 Task: Find the optimal route from Miami to Key West.
Action: Mouse moved to (221, 82)
Screenshot: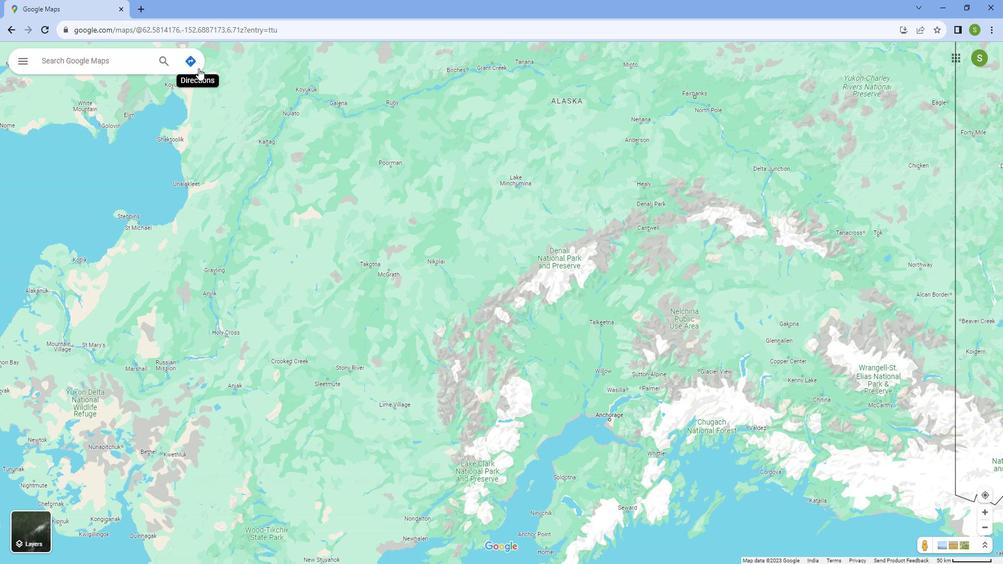 
Action: Mouse pressed left at (221, 82)
Screenshot: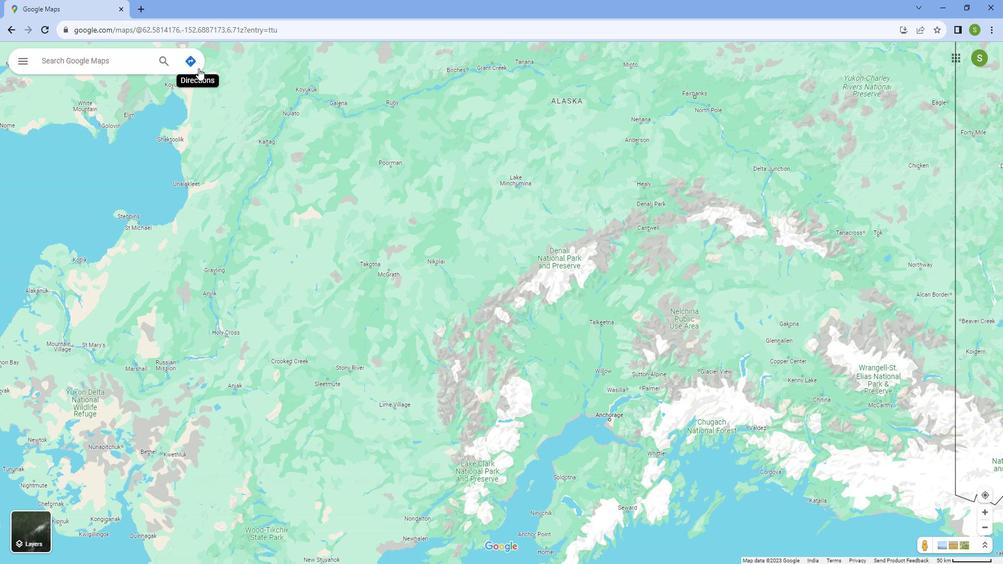 
Action: Mouse moved to (138, 105)
Screenshot: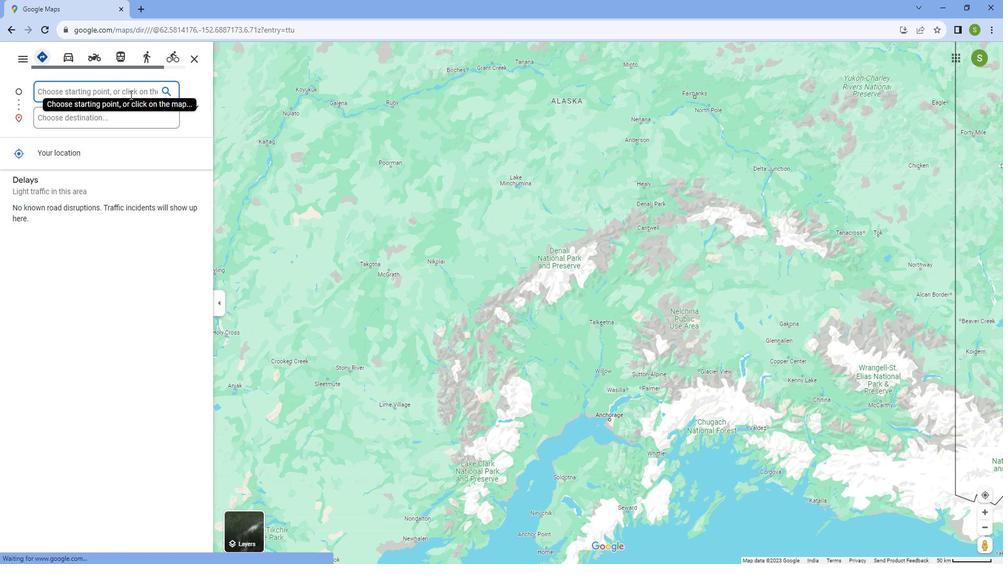 
Action: Mouse pressed left at (138, 105)
Screenshot: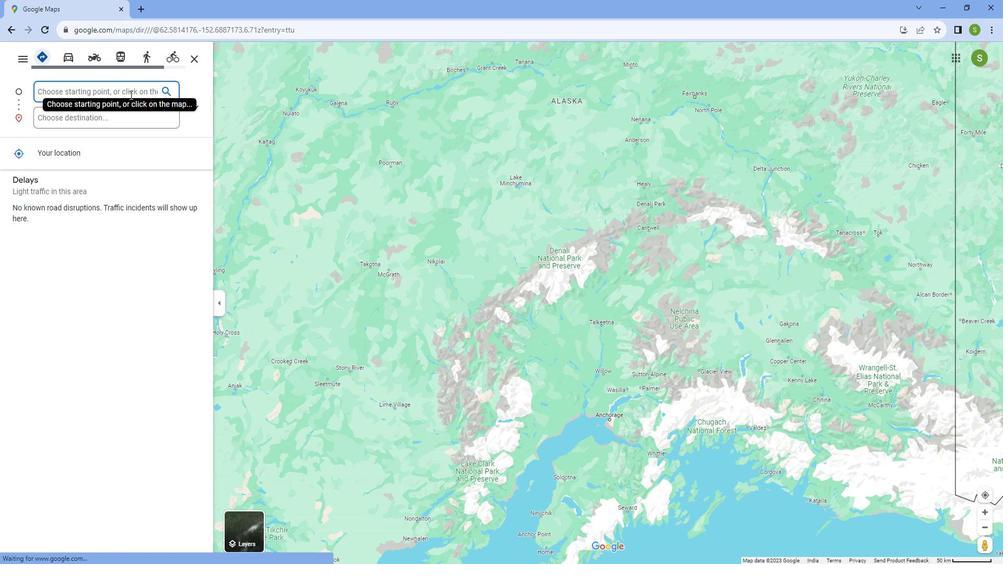 
Action: Key pressed <Key.caps_lock>M<Key.caps_lock>iami
Screenshot: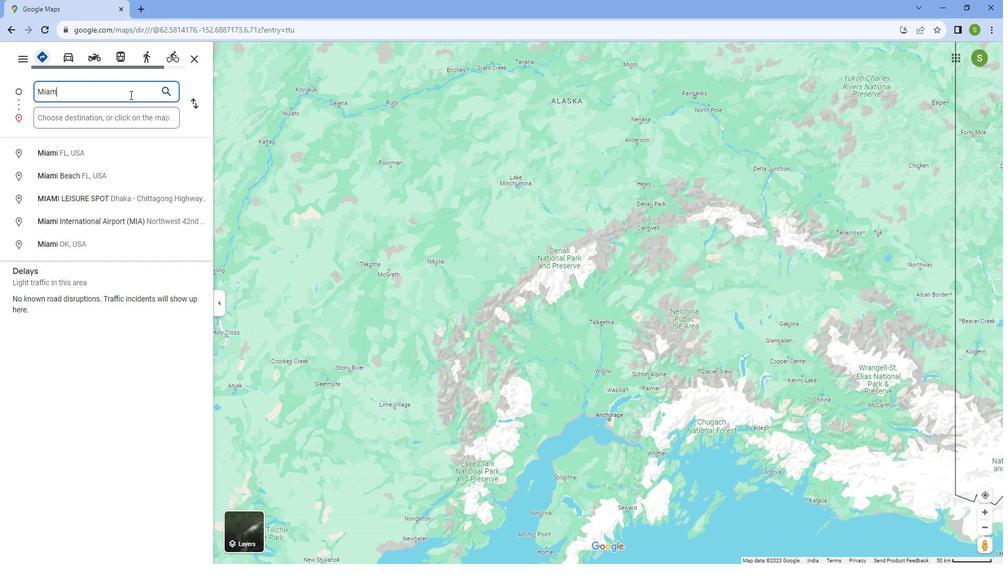 
Action: Mouse moved to (139, 157)
Screenshot: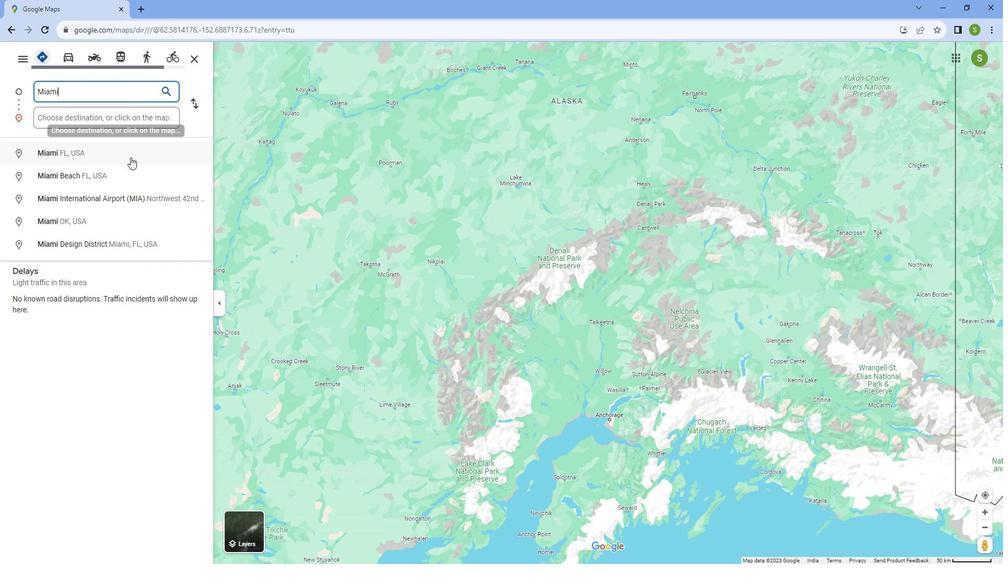 
Action: Mouse pressed left at (139, 157)
Screenshot: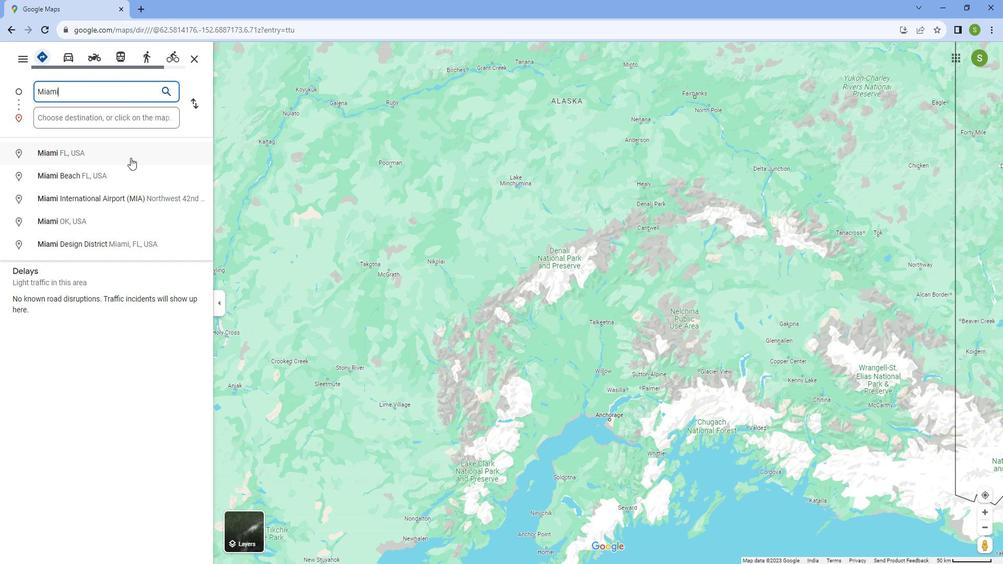
Action: Mouse moved to (88, 122)
Screenshot: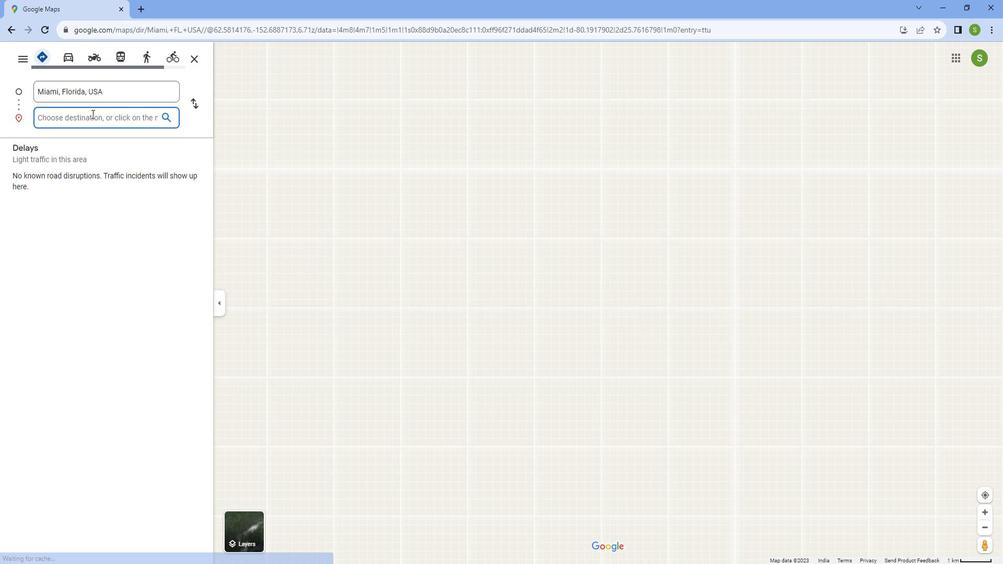 
Action: Mouse pressed left at (88, 122)
Screenshot: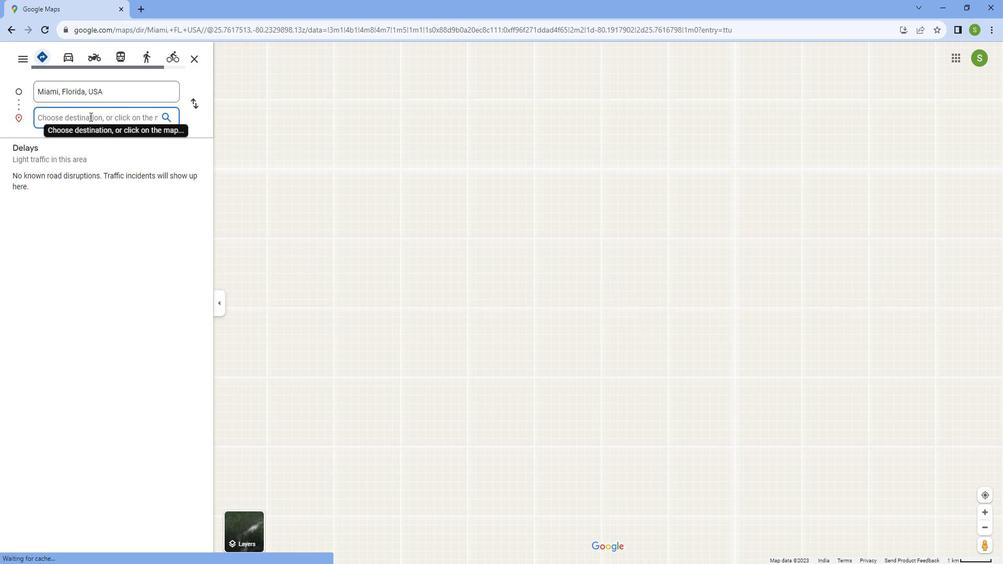 
Action: Mouse moved to (93, 119)
Screenshot: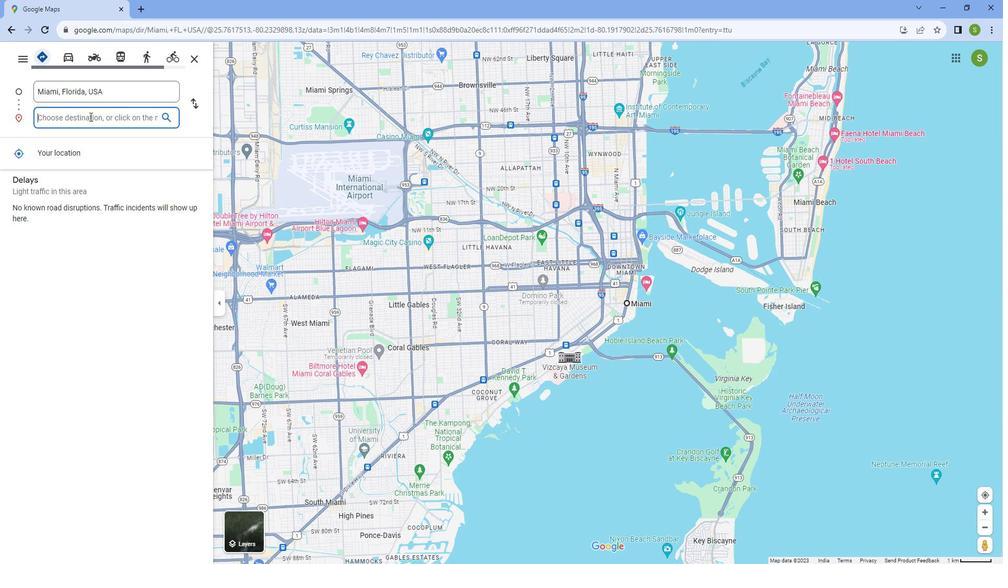 
Action: Key pressed <Key.caps_lock>K<Key.caps_lock>y<Key.space><Key.backspace><Key.backspace>ey<Key.space><Key.caps_lock>W<Key.caps_lock>est
Screenshot: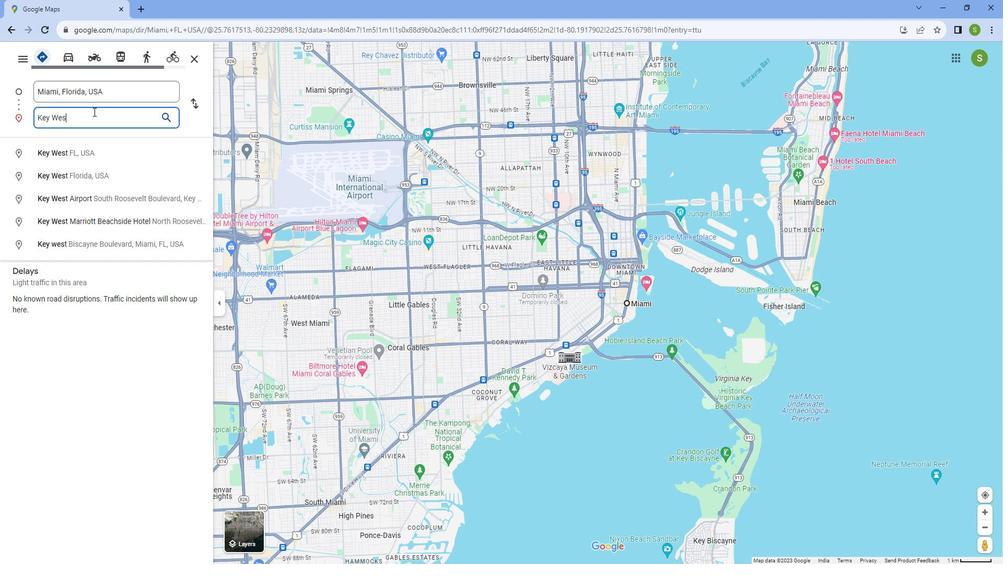 
Action: Mouse moved to (65, 145)
Screenshot: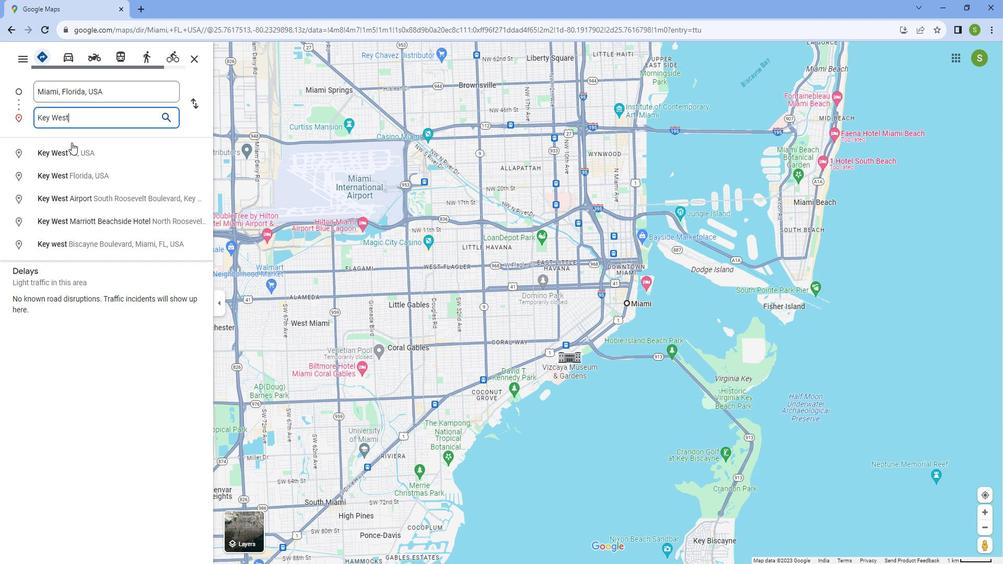 
Action: Mouse pressed left at (65, 145)
Screenshot: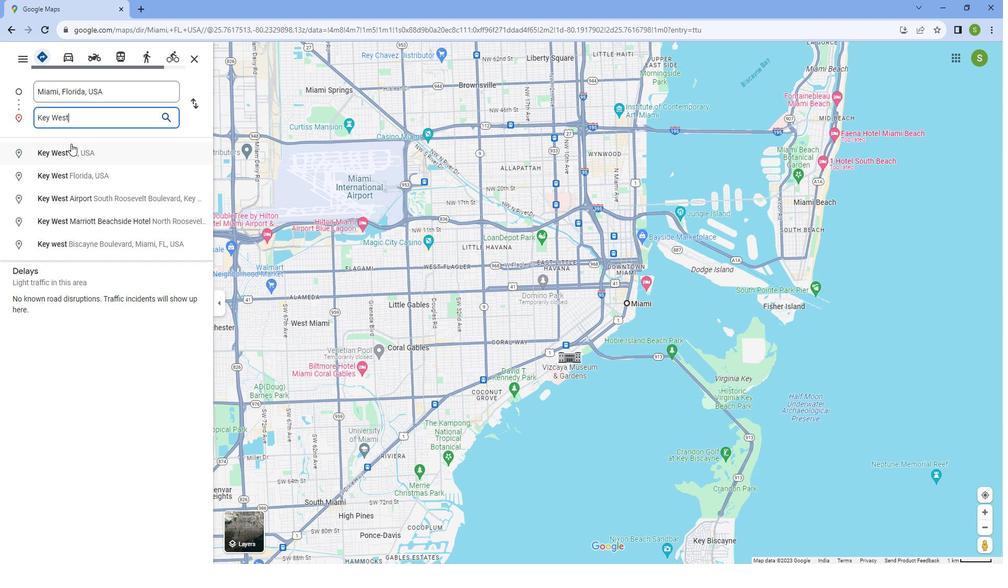 
Action: Mouse moved to (35, 271)
Screenshot: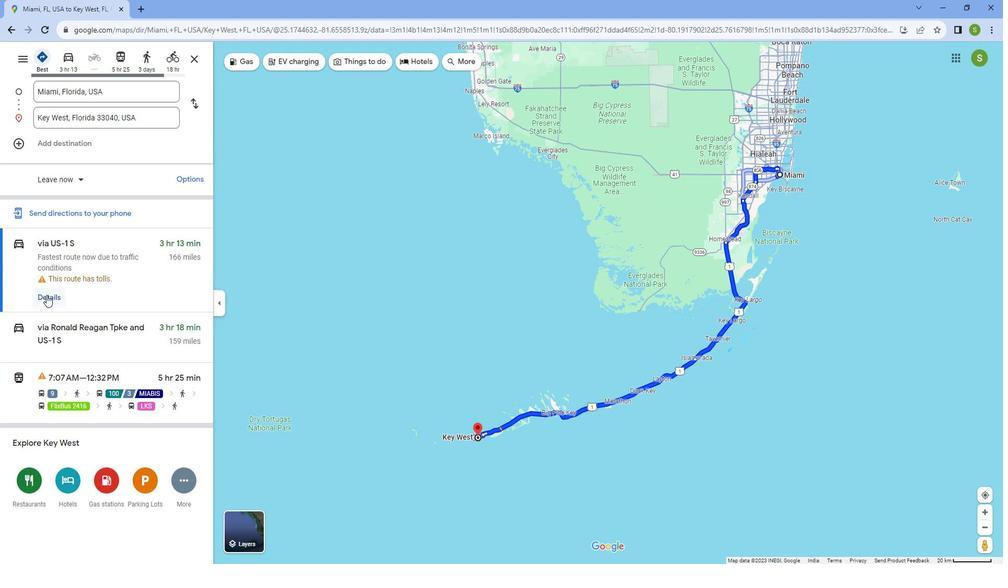 
Action: Mouse pressed left at (35, 271)
Screenshot: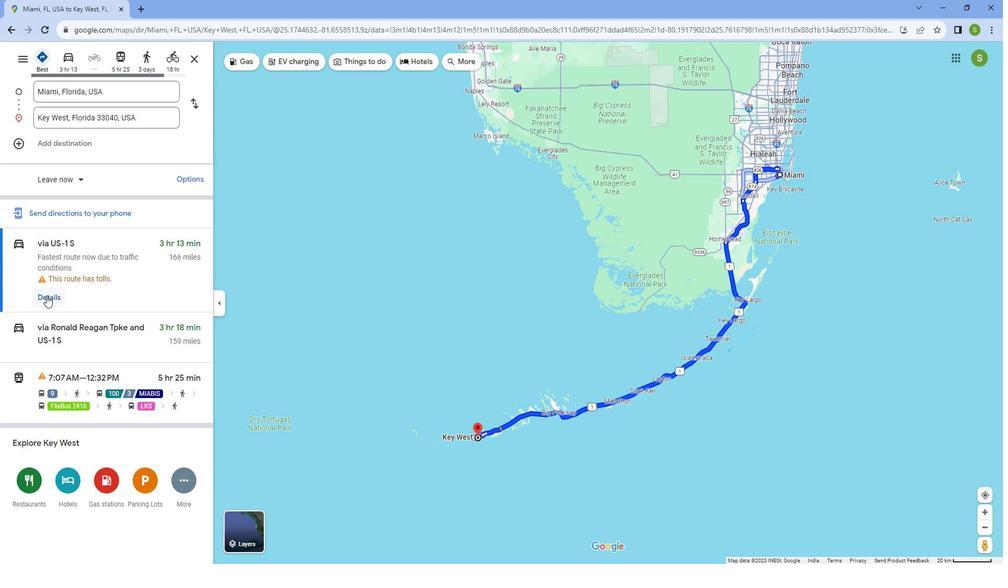 
Action: Mouse moved to (904, 302)
Screenshot: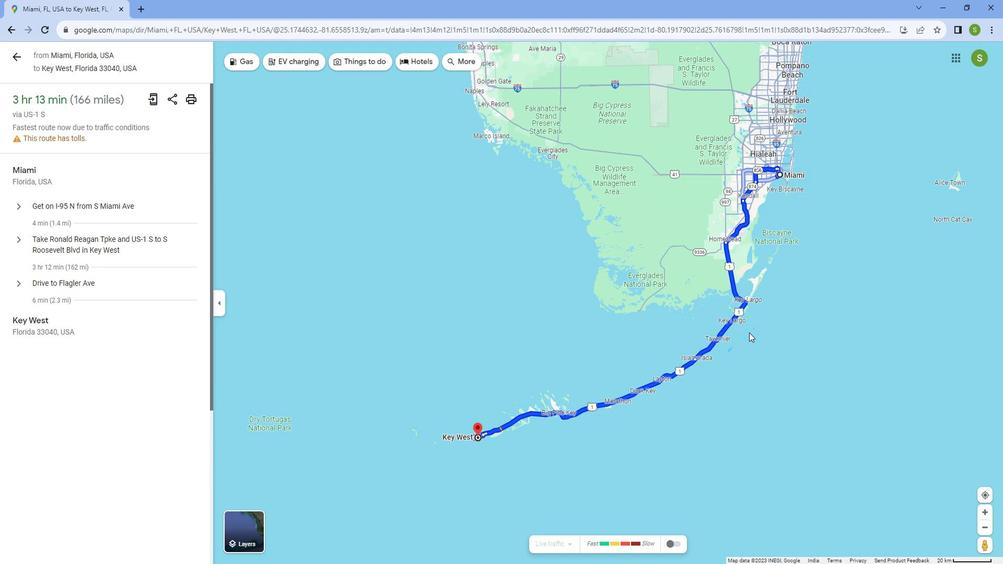 
Action: Mouse scrolled (904, 302) with delta (0, 0)
Screenshot: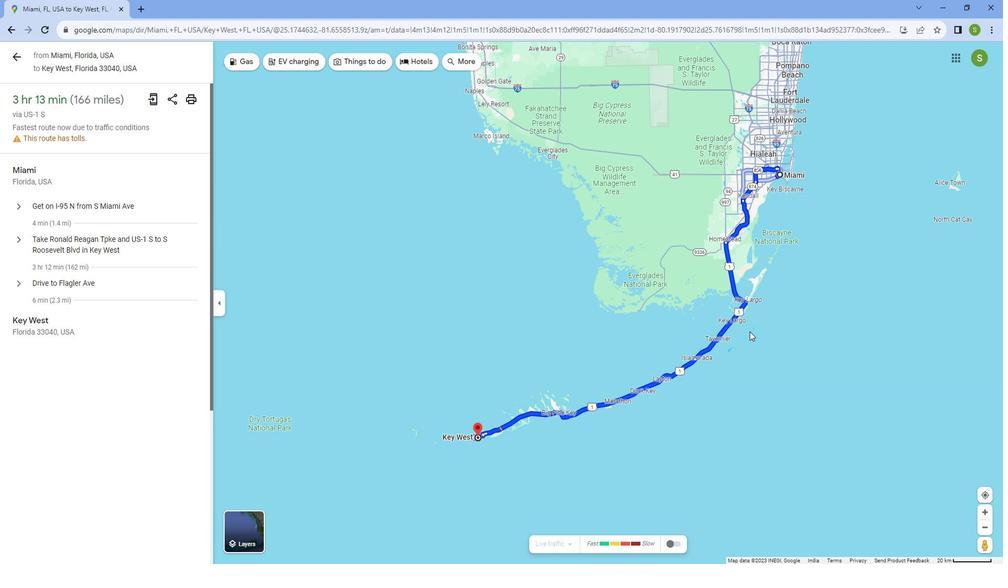 
Action: Mouse scrolled (904, 302) with delta (0, 0)
Screenshot: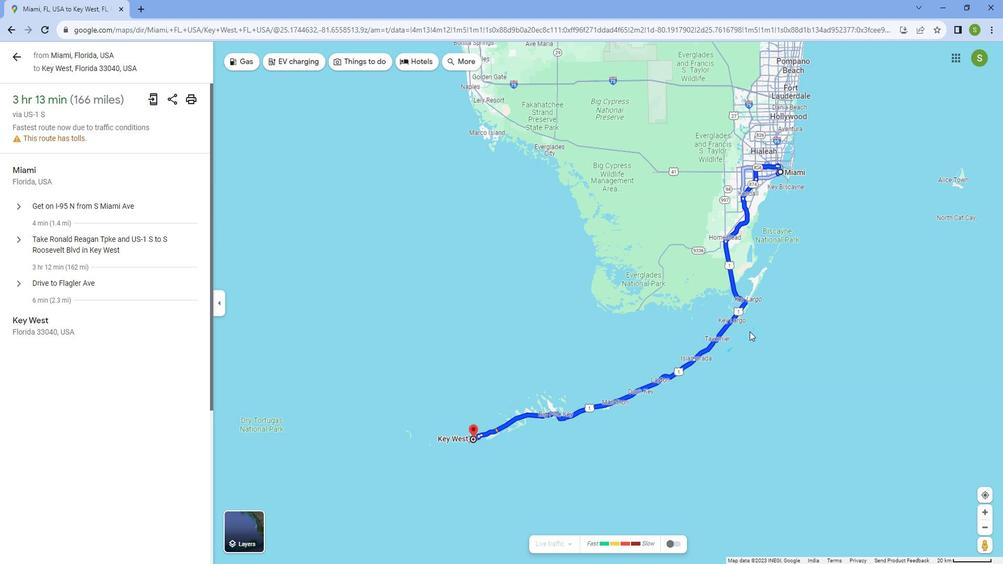 
Action: Mouse scrolled (904, 301) with delta (0, 0)
Screenshot: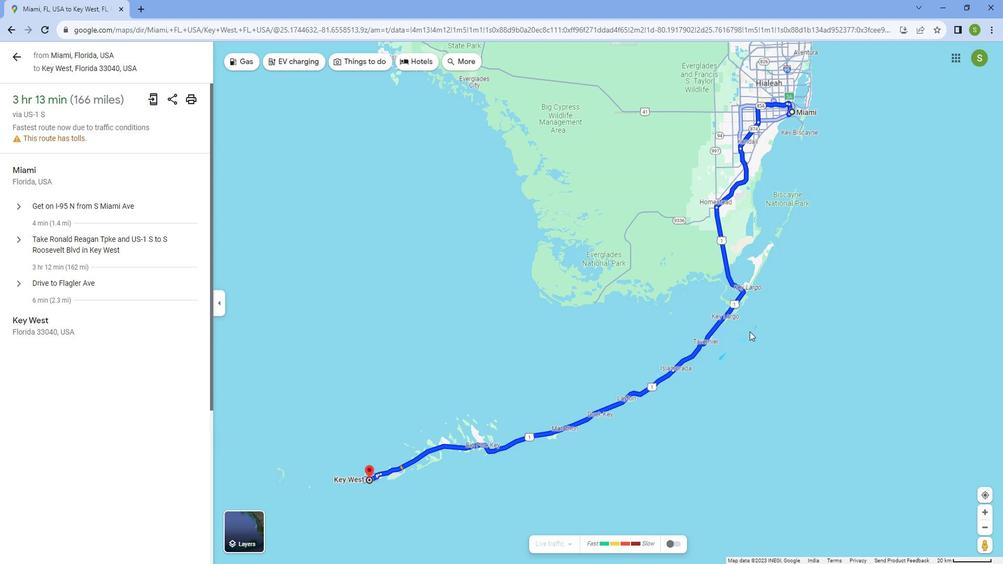 
Action: Mouse scrolled (904, 302) with delta (0, 0)
Screenshot: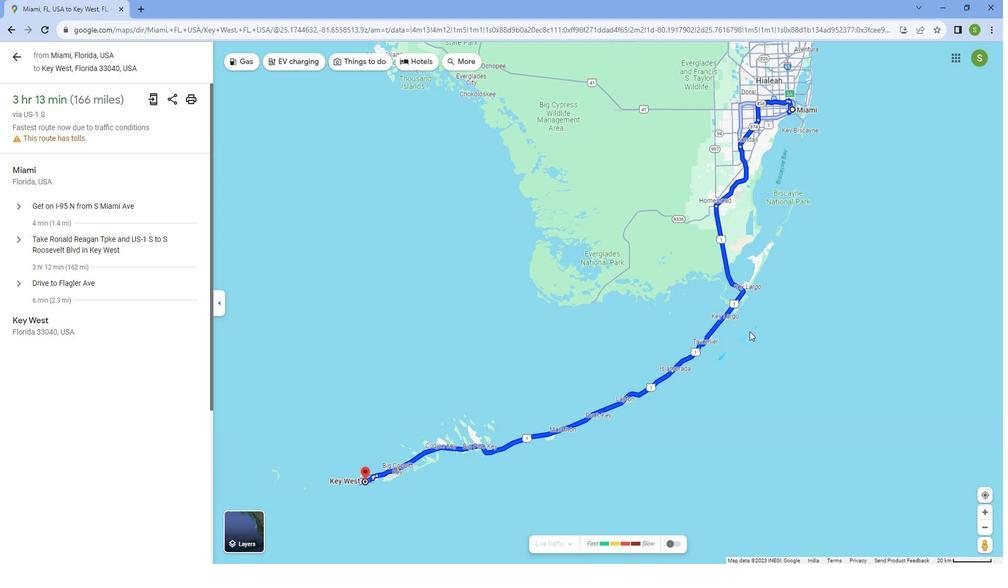 
Action: Mouse scrolled (904, 302) with delta (0, 0)
Screenshot: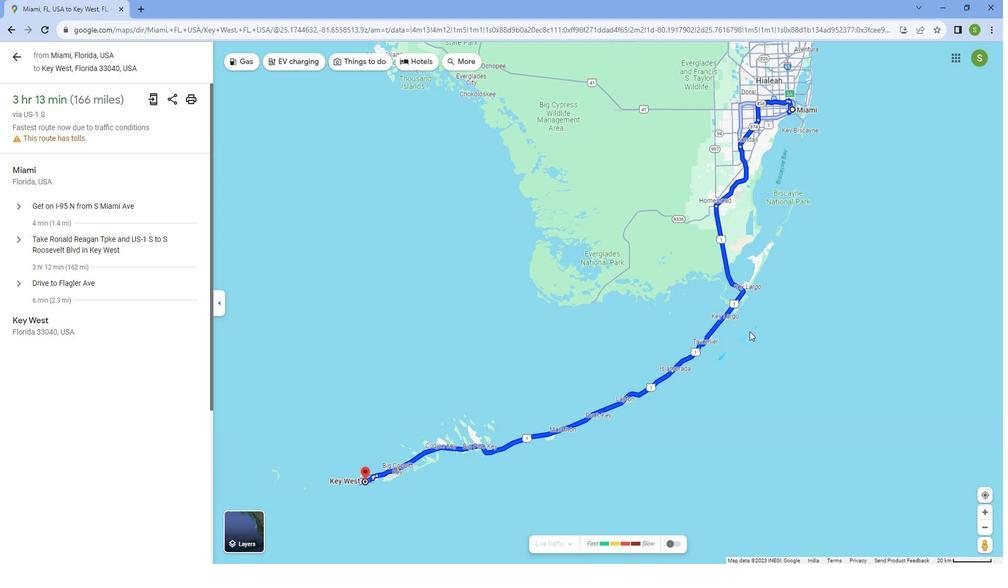 
Action: Mouse scrolled (904, 302) with delta (0, 0)
Screenshot: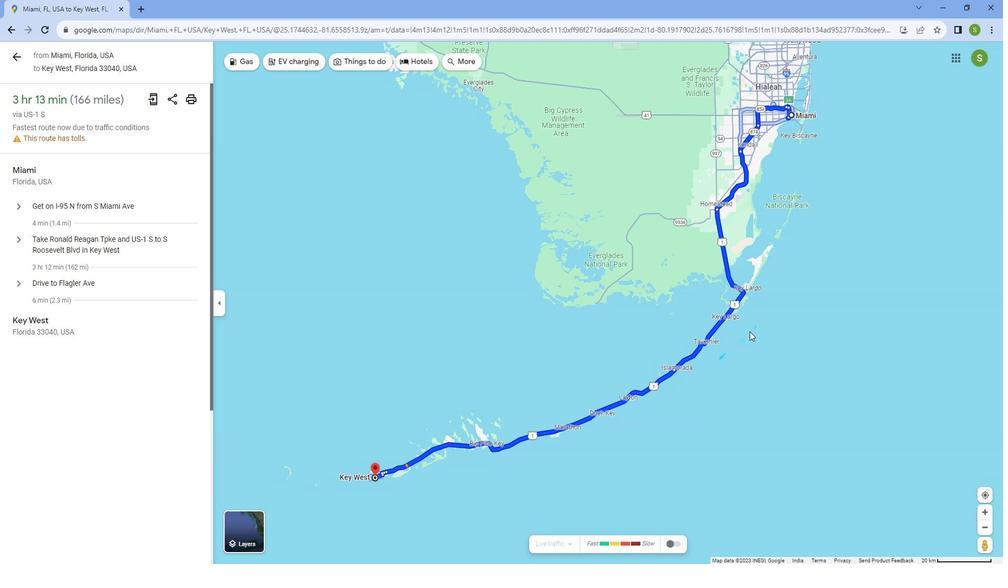 
Action: Mouse scrolled (904, 302) with delta (0, 0)
Screenshot: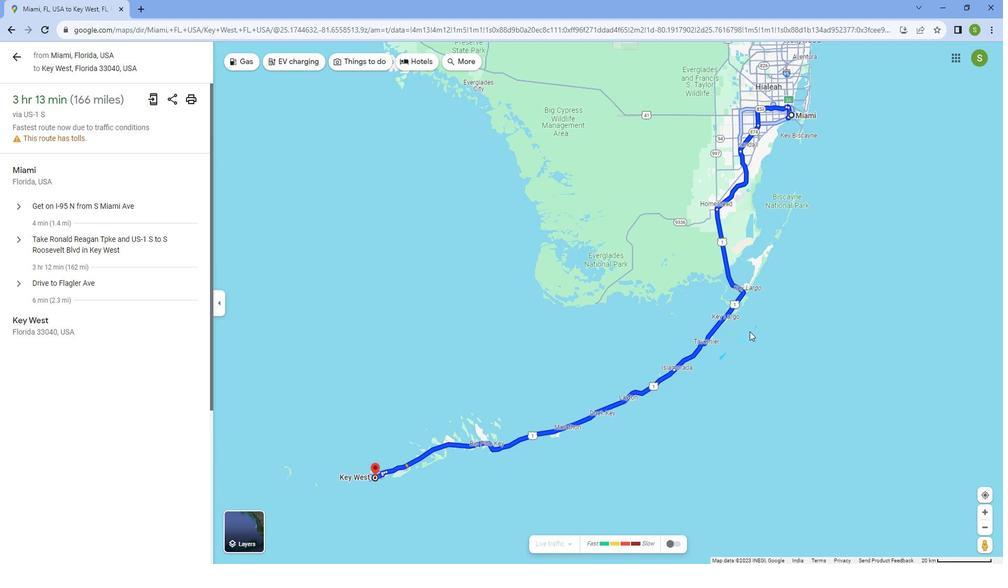 
Action: Mouse scrolled (904, 302) with delta (0, 0)
Screenshot: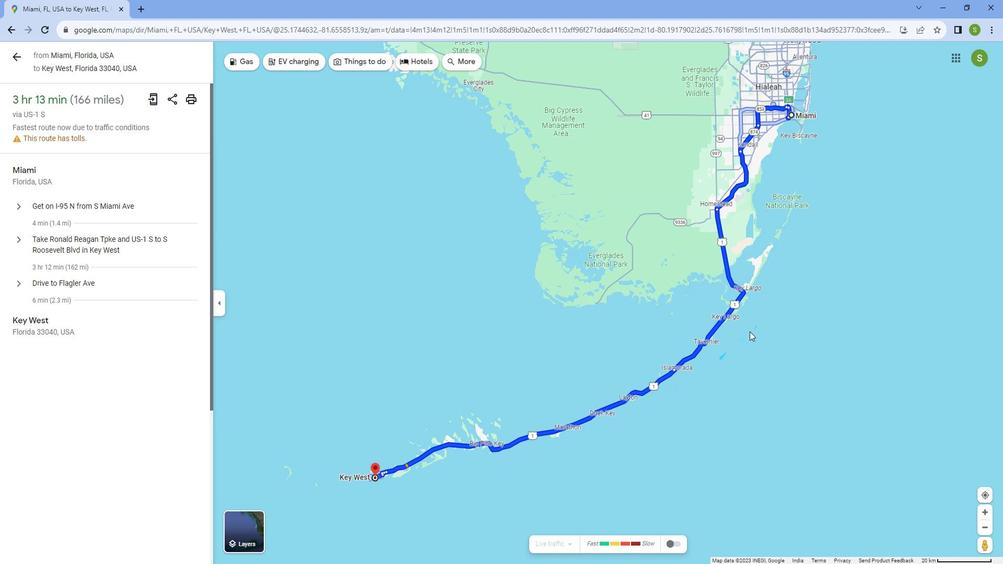 
Action: Mouse scrolled (904, 302) with delta (0, 0)
Screenshot: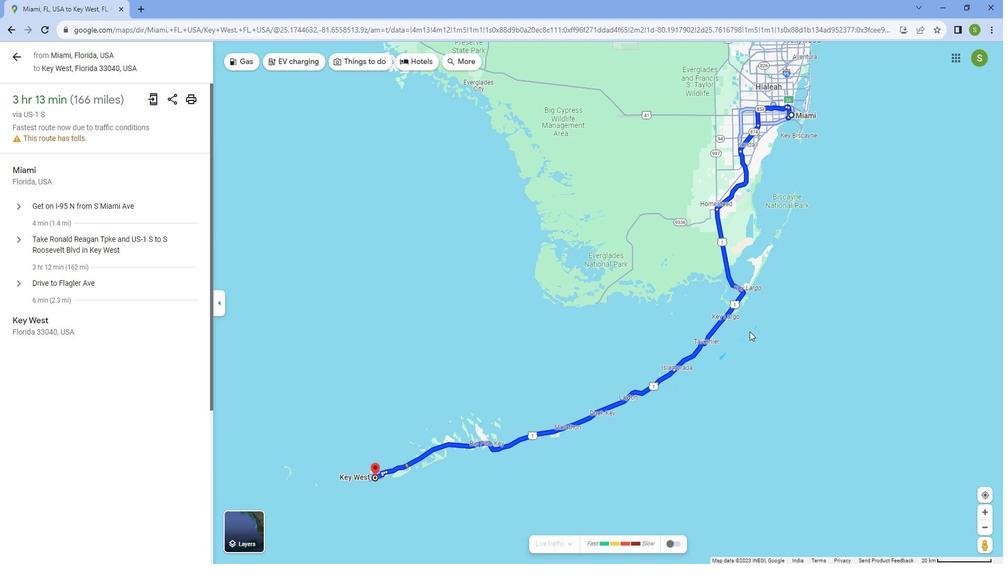 
Action: Mouse moved to (904, 301)
Screenshot: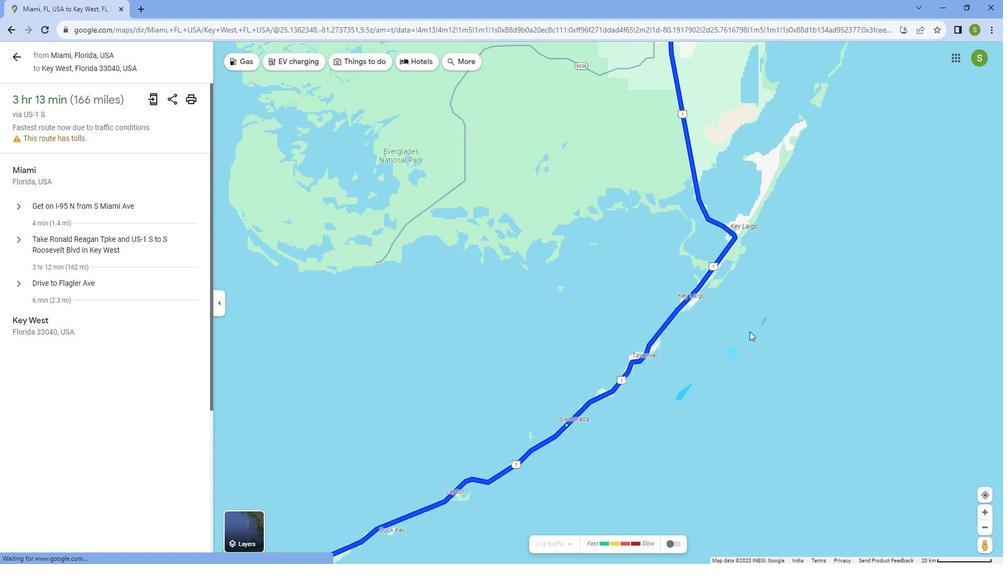 
Action: Mouse scrolled (904, 302) with delta (0, 0)
Screenshot: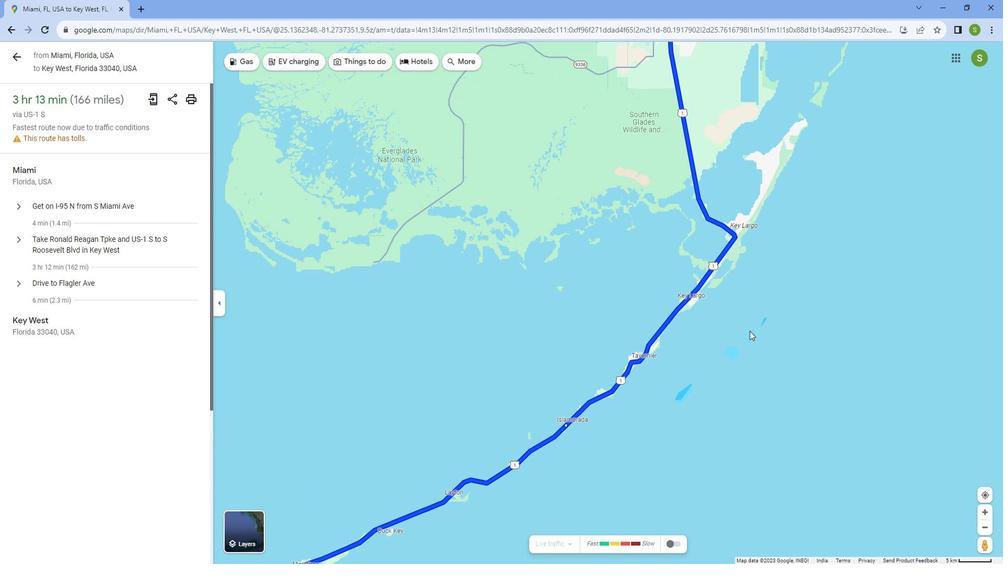 
Action: Mouse scrolled (904, 302) with delta (0, 0)
Screenshot: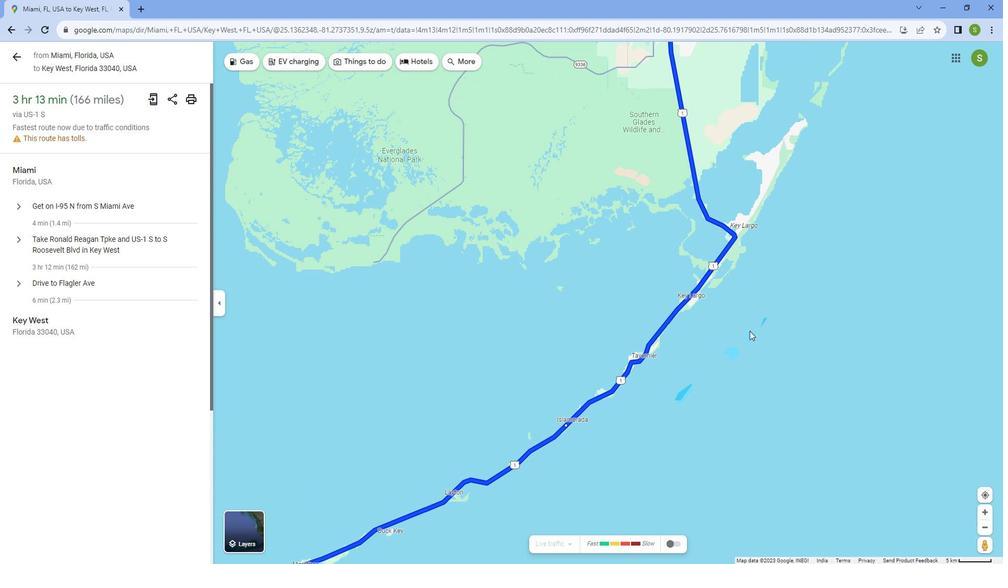 
Action: Mouse moved to (671, 280)
Screenshot: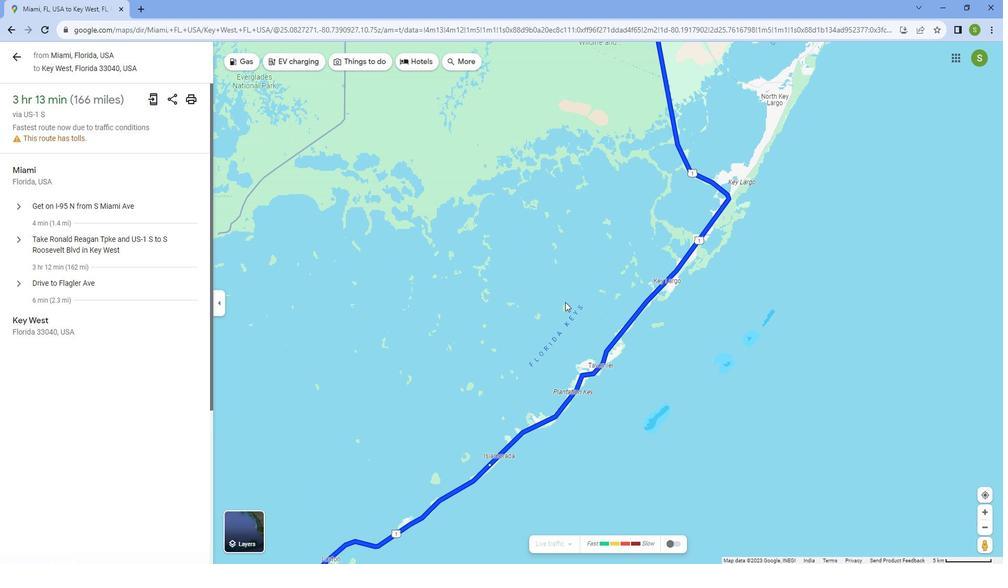 
Action: Mouse pressed left at (671, 280)
Screenshot: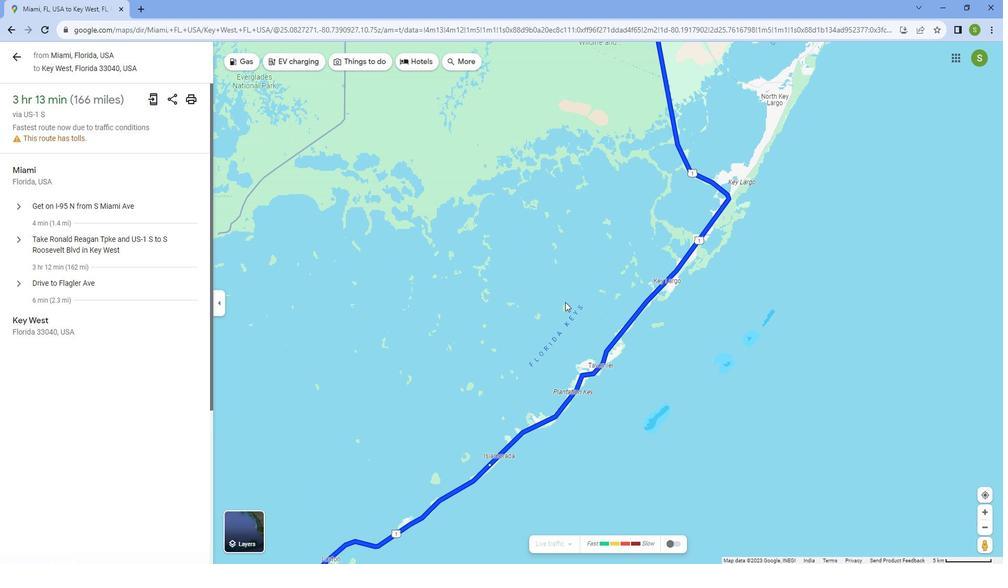 
Action: Mouse moved to (610, 320)
Screenshot: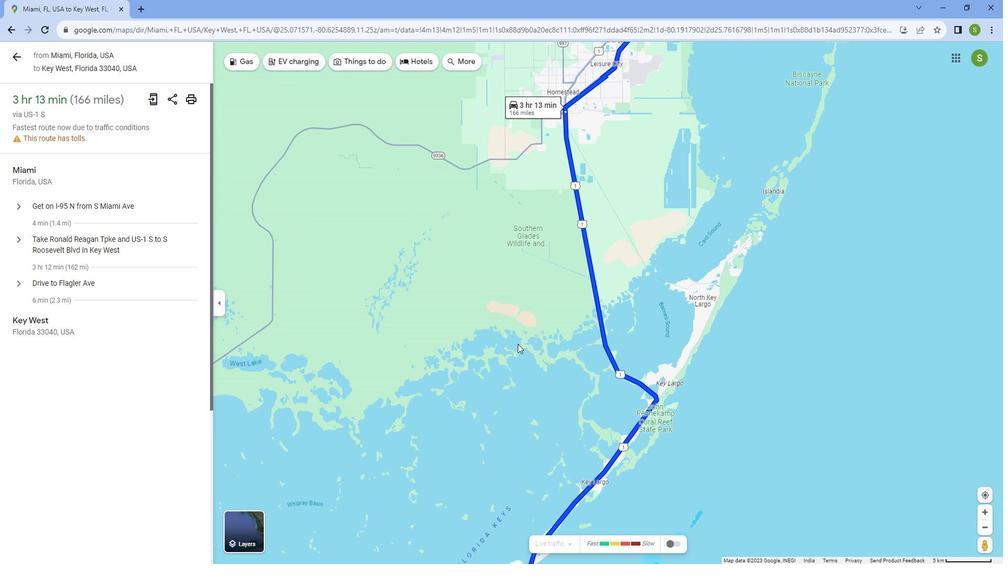 
Action: Mouse pressed left at (615, 315)
Screenshot: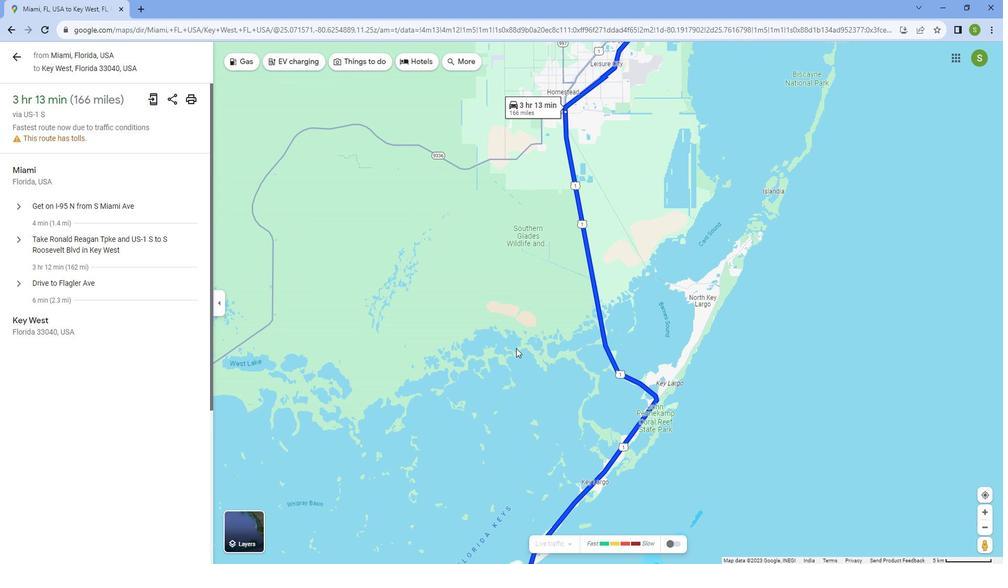 
Action: Mouse moved to (581, 271)
Screenshot: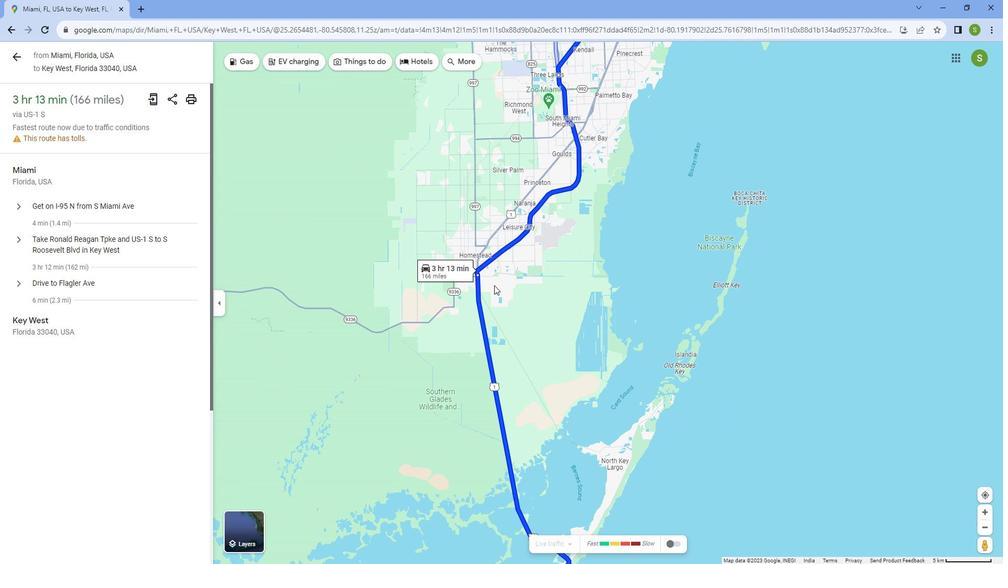 
Action: Mouse pressed left at (581, 271)
Screenshot: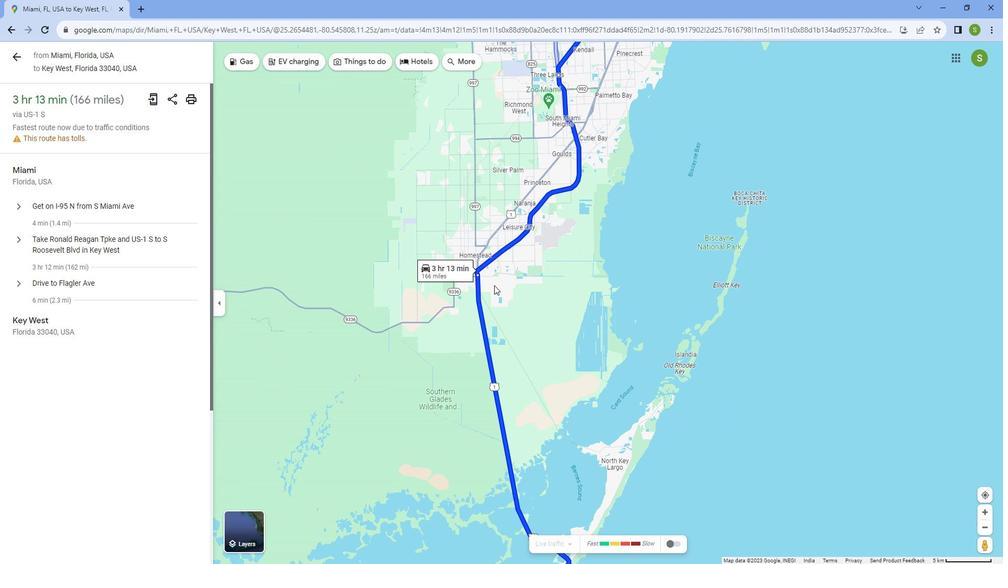 
Action: Mouse moved to (638, 250)
Screenshot: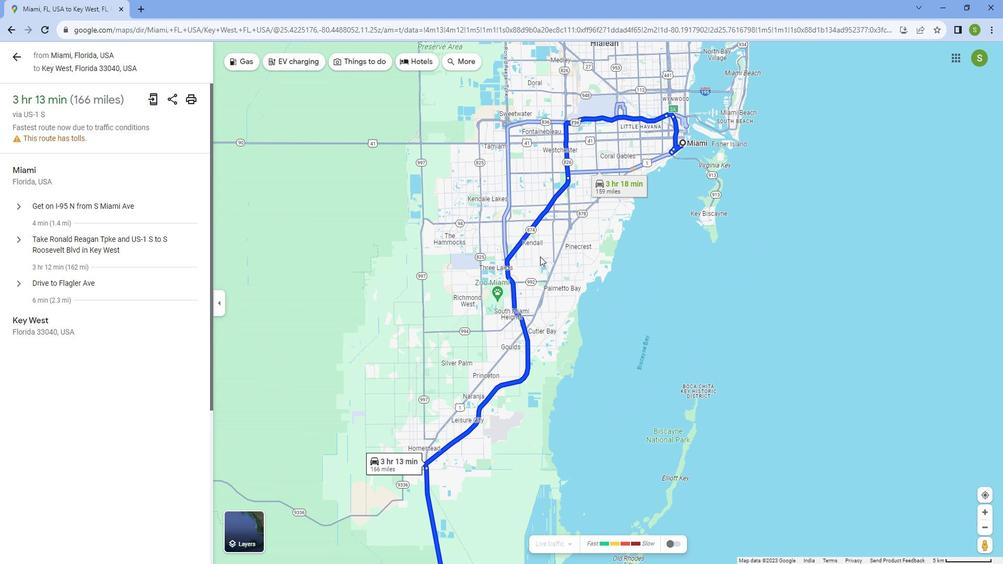 
Action: Mouse pressed left at (638, 250)
Screenshot: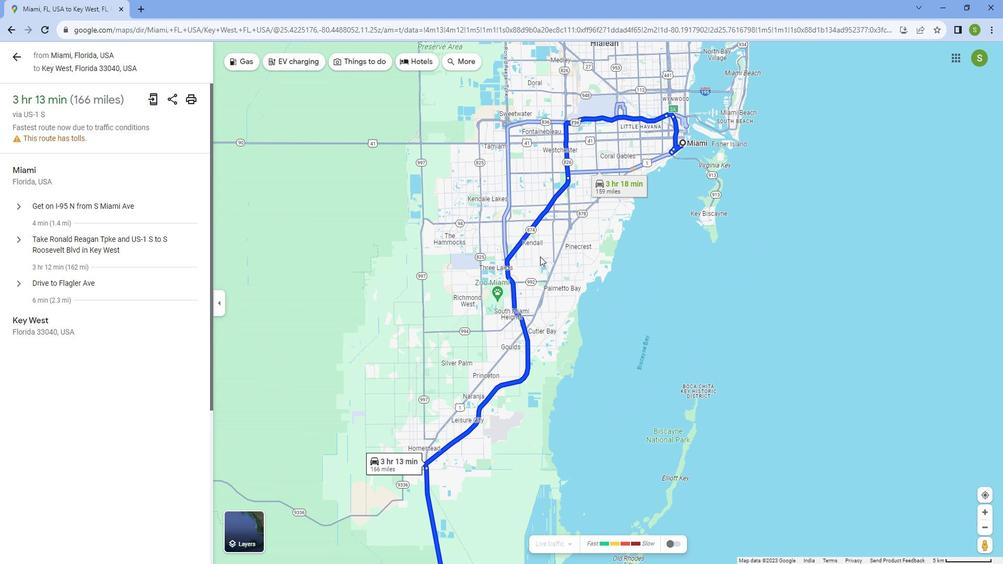 
Action: Mouse moved to (475, 384)
Screenshot: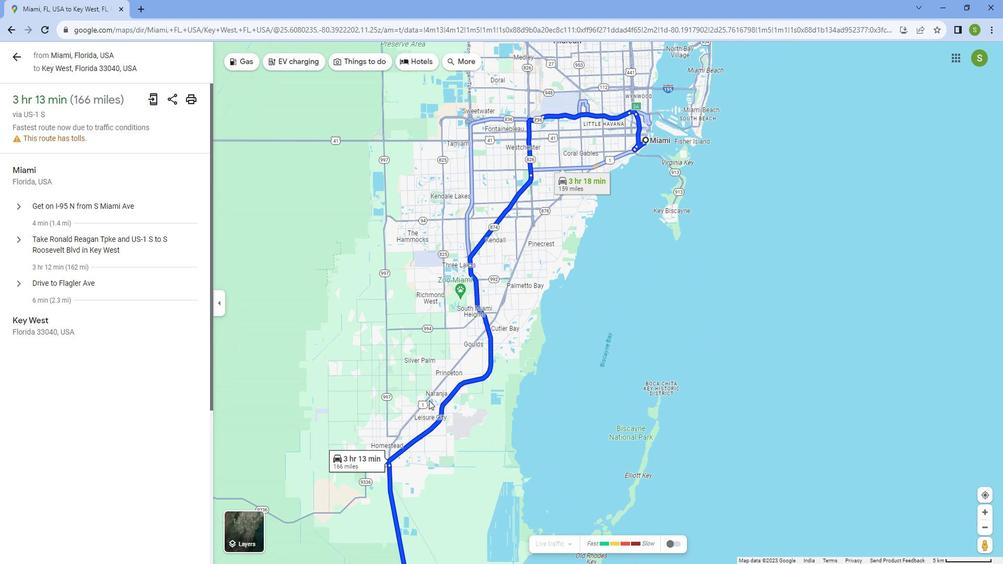 
Action: Mouse pressed left at (475, 384)
Screenshot: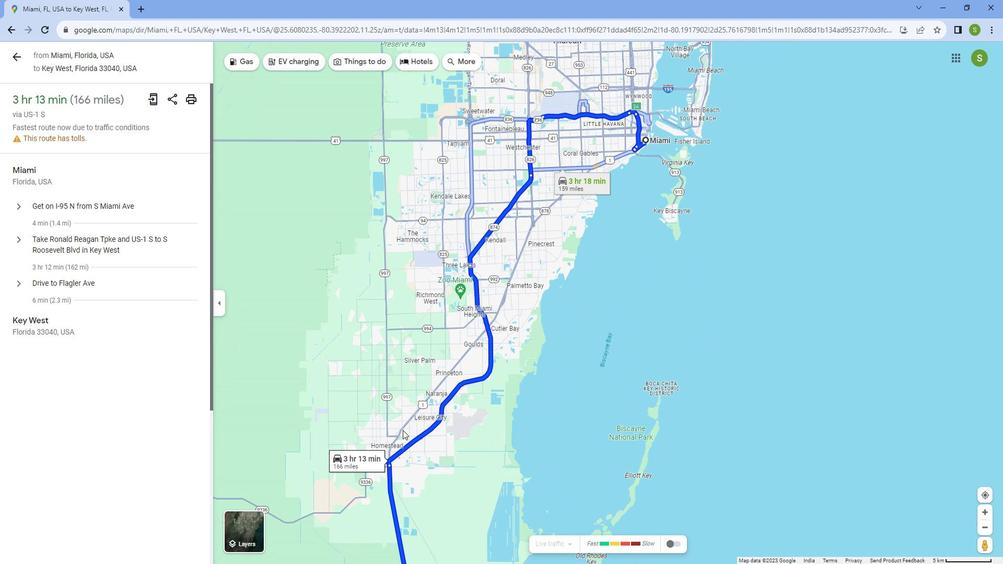 
Action: Mouse moved to (553, 346)
Screenshot: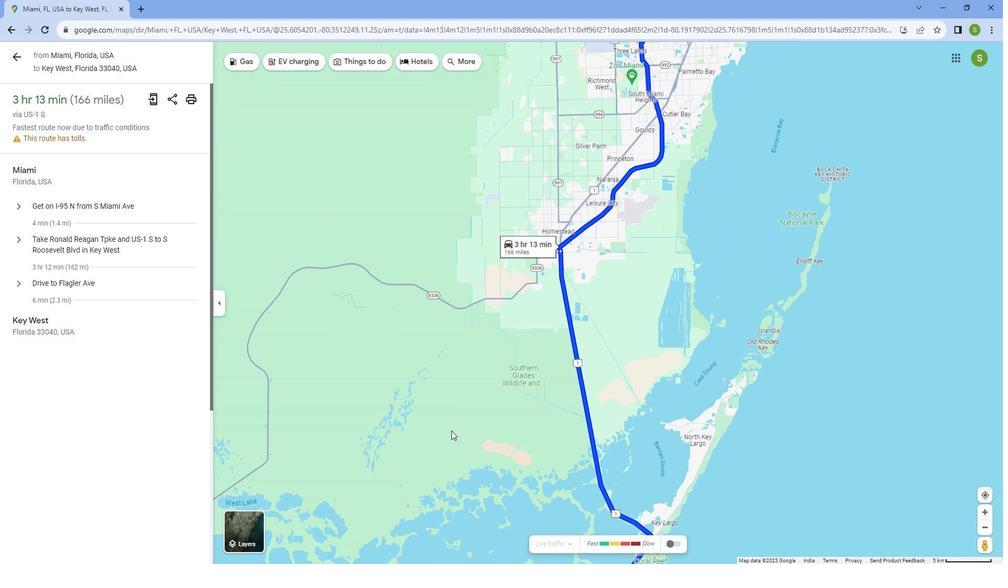 
Action: Mouse pressed left at (553, 346)
Screenshot: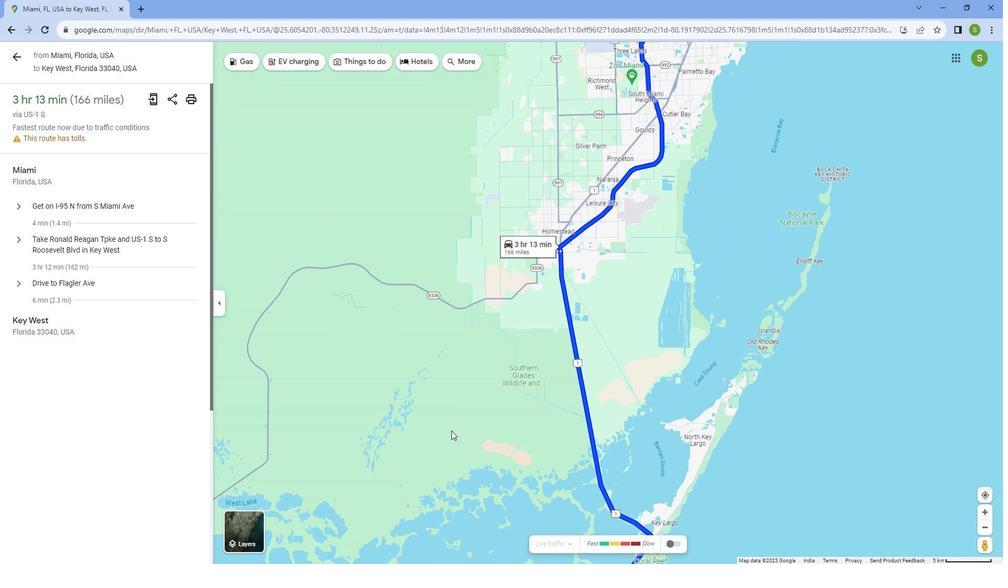 
Action: Mouse moved to (569, 378)
Screenshot: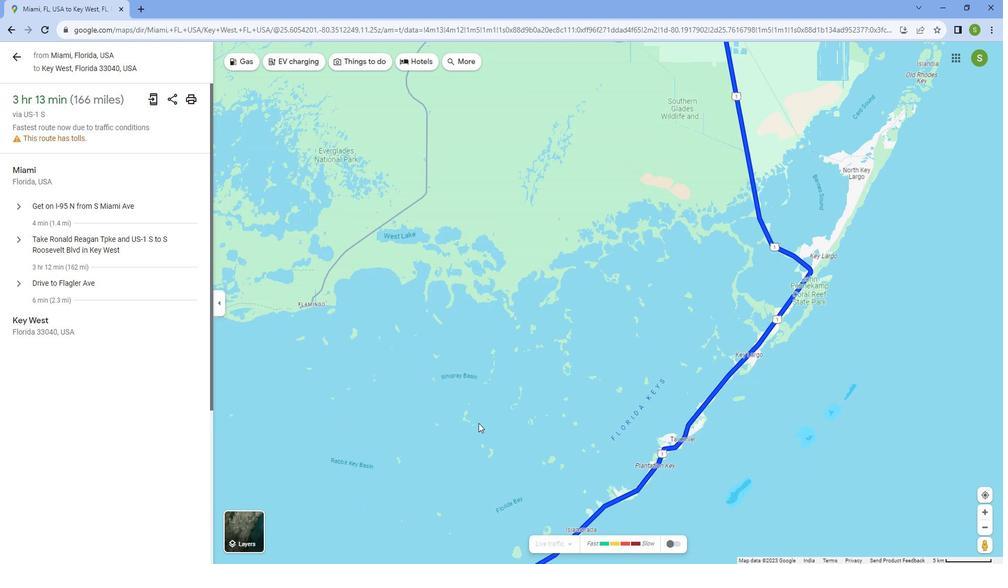 
Action: Mouse pressed left at (569, 378)
Screenshot: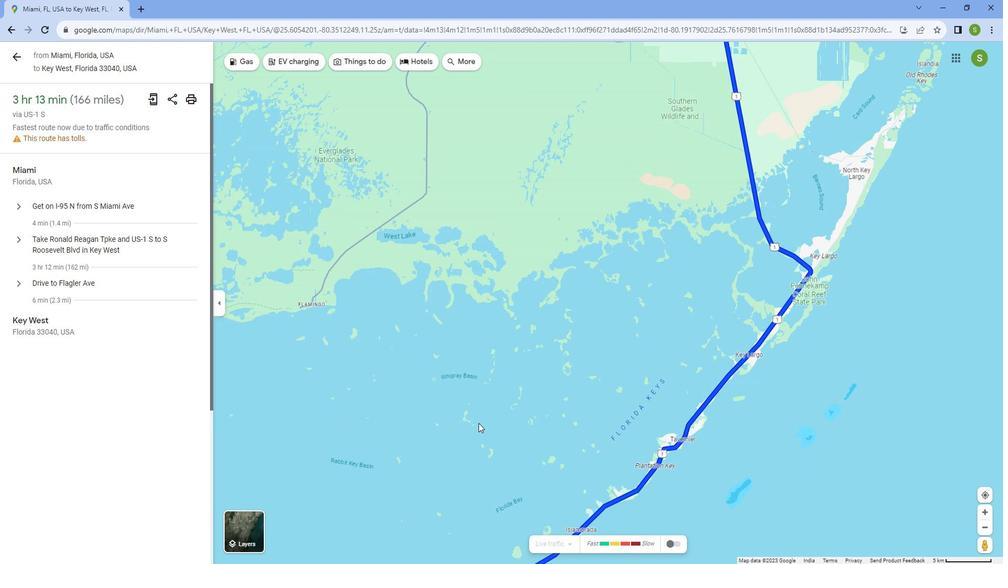 
Action: Mouse moved to (534, 317)
Screenshot: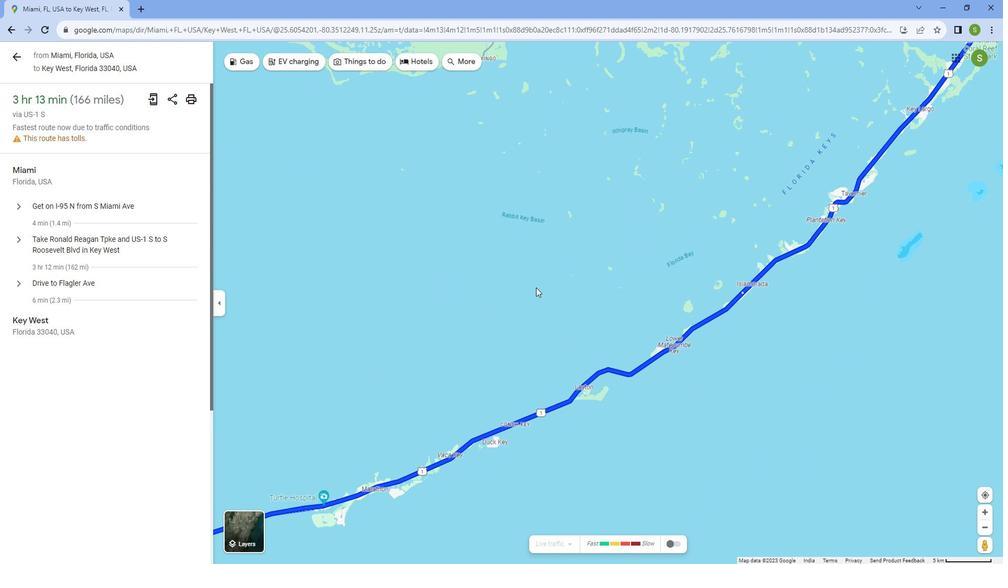 
Action: Mouse pressed left at (534, 317)
Screenshot: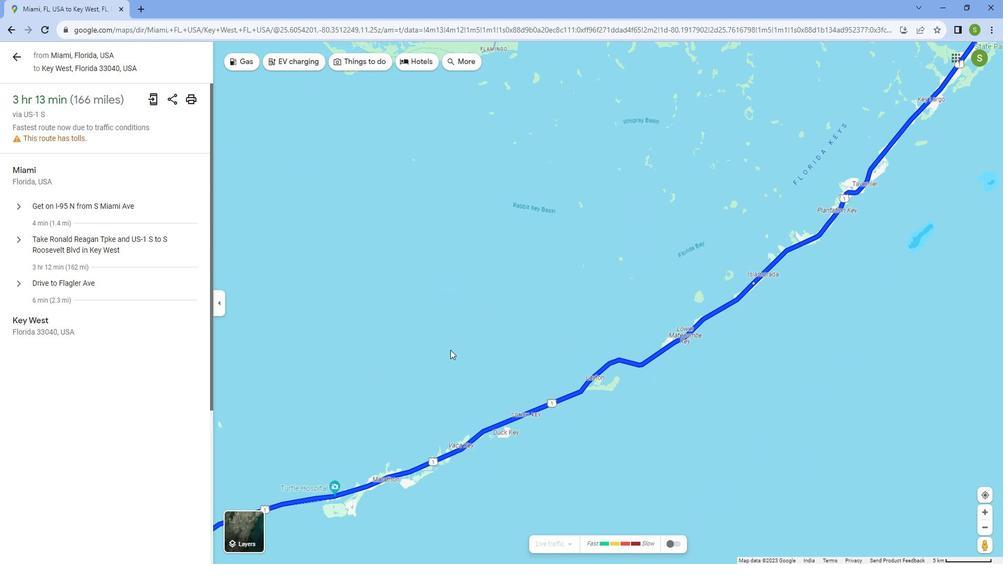 
Action: Mouse moved to (567, 309)
Screenshot: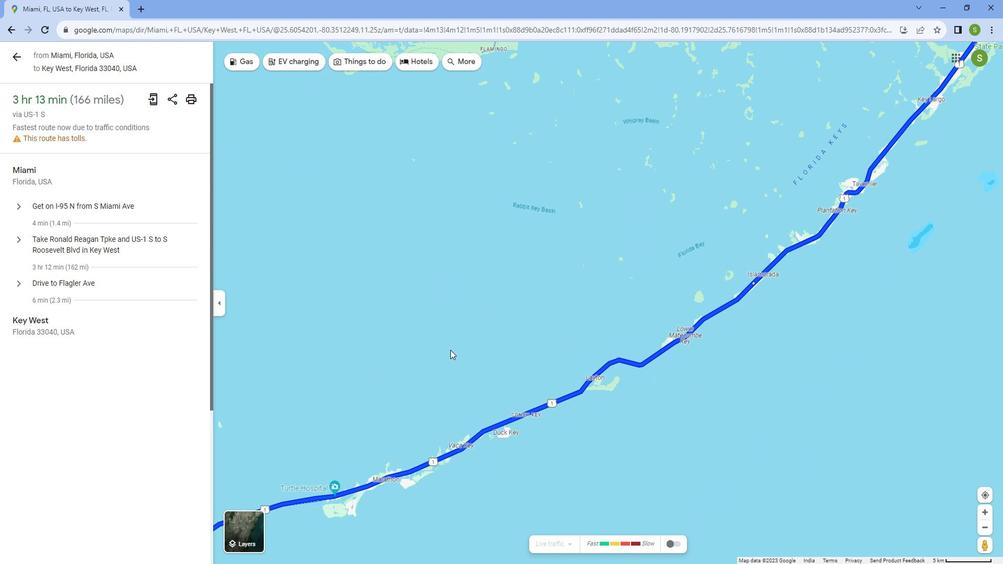 
Action: Mouse pressed right at (567, 309)
Screenshot: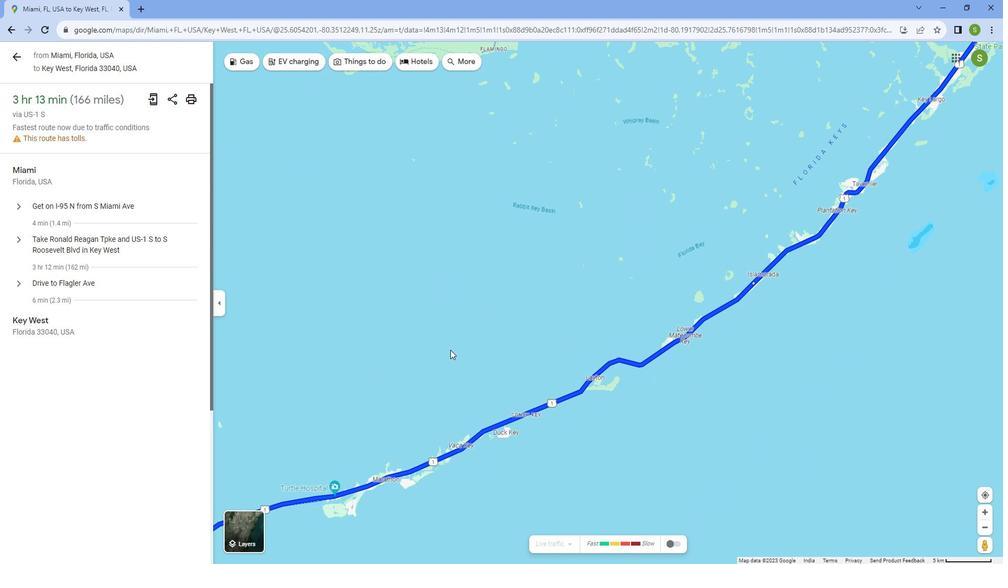 
Action: Mouse moved to (426, 263)
Screenshot: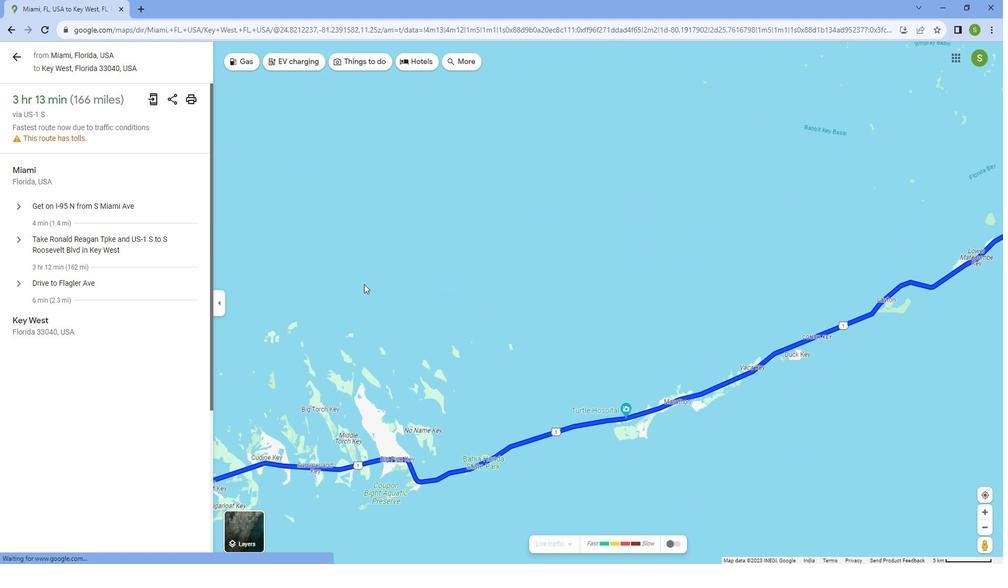 
Action: Mouse pressed left at (426, 263)
Screenshot: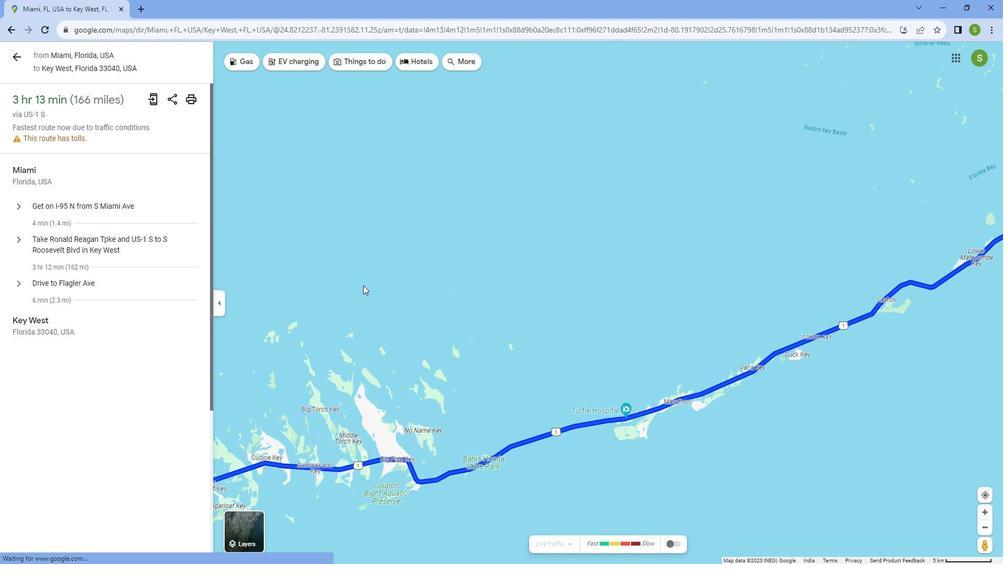
Action: Mouse moved to (451, 317)
Screenshot: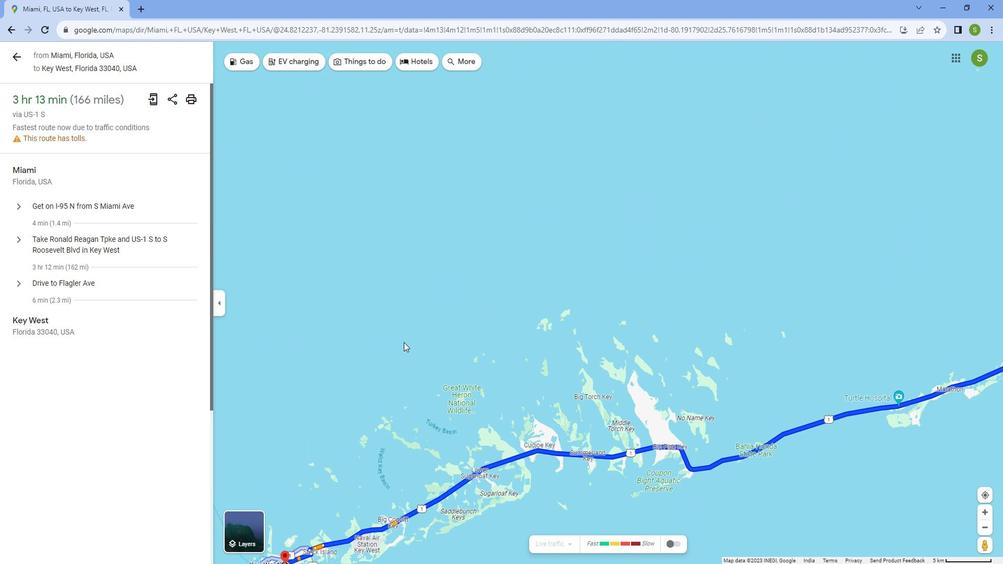 
Action: Mouse pressed left at (451, 317)
Screenshot: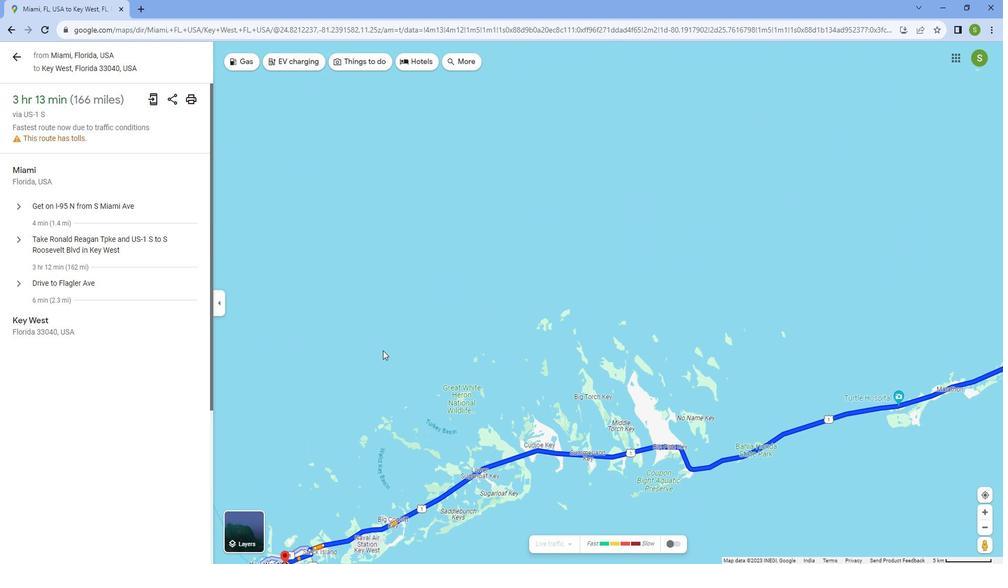 
Action: Mouse moved to (522, 219)
Screenshot: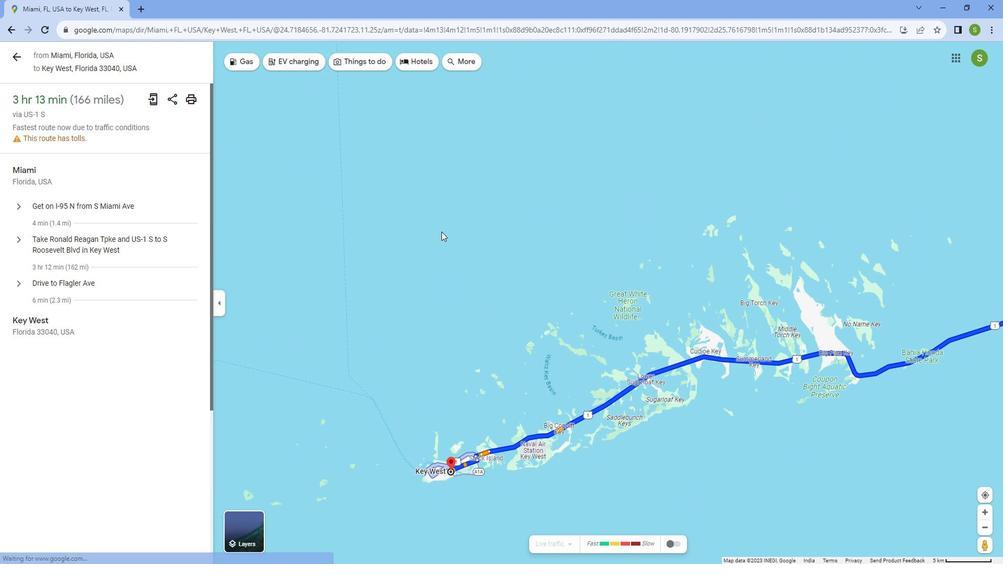 
Action: Mouse scrolled (522, 218) with delta (0, 0)
Screenshot: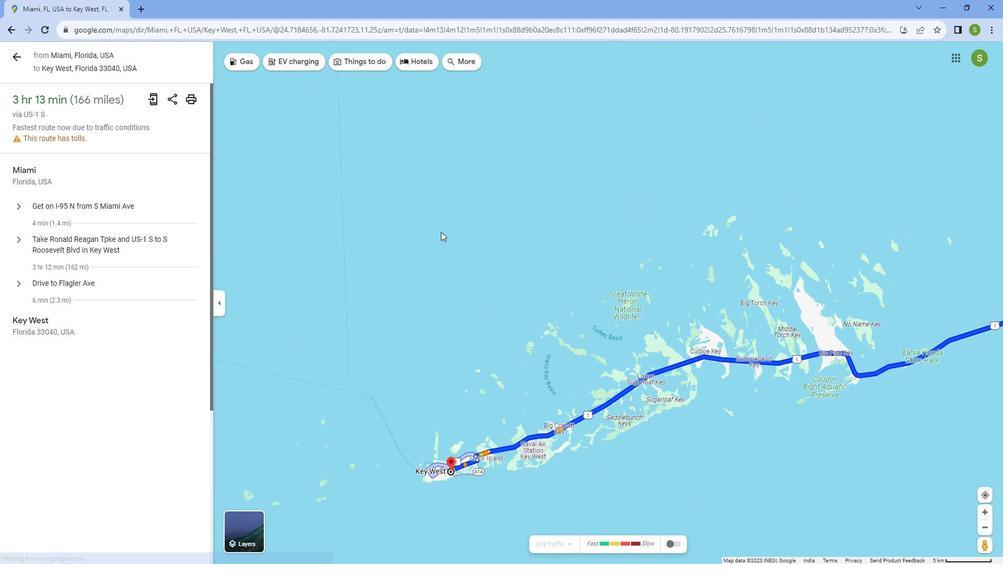
Action: Mouse scrolled (522, 218) with delta (0, 0)
Screenshot: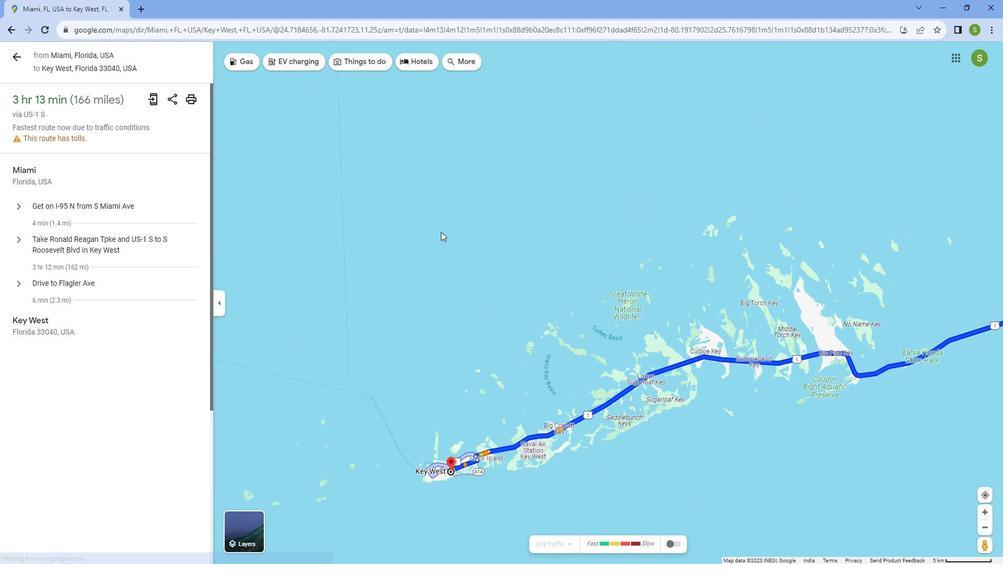 
Action: Mouse scrolled (522, 218) with delta (0, 0)
Screenshot: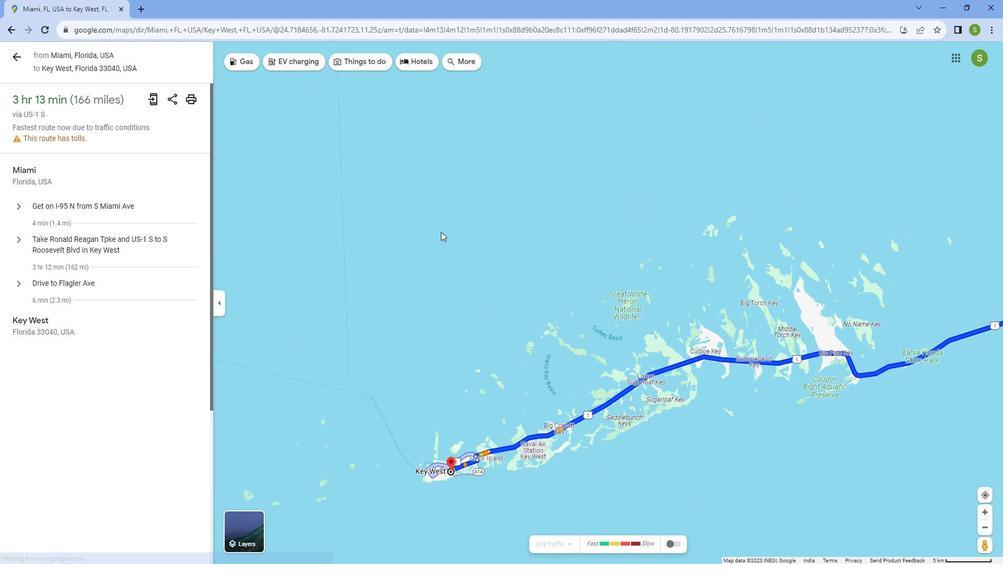 
Action: Mouse scrolled (522, 218) with delta (0, 0)
Screenshot: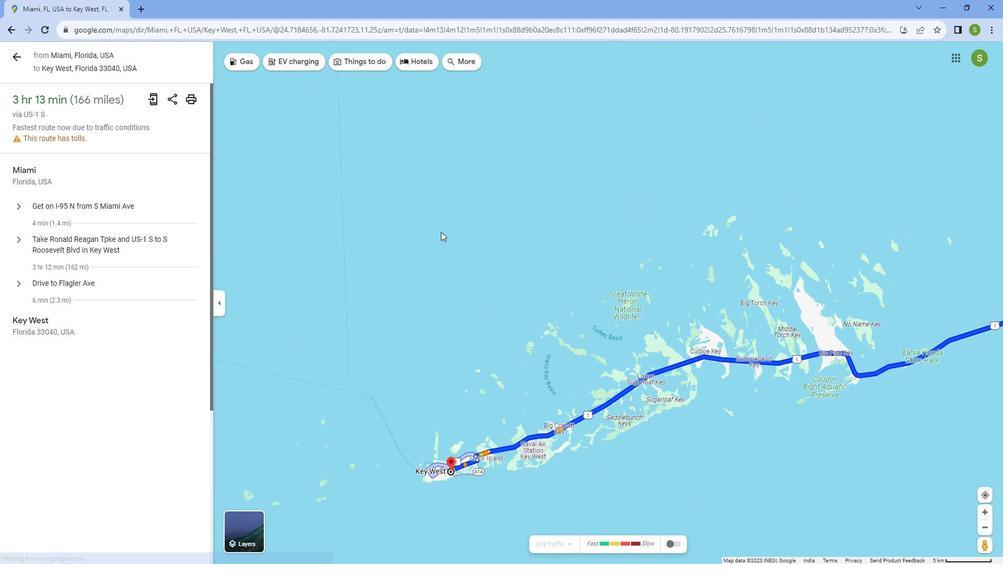 
Action: Mouse scrolled (522, 218) with delta (0, 0)
Screenshot: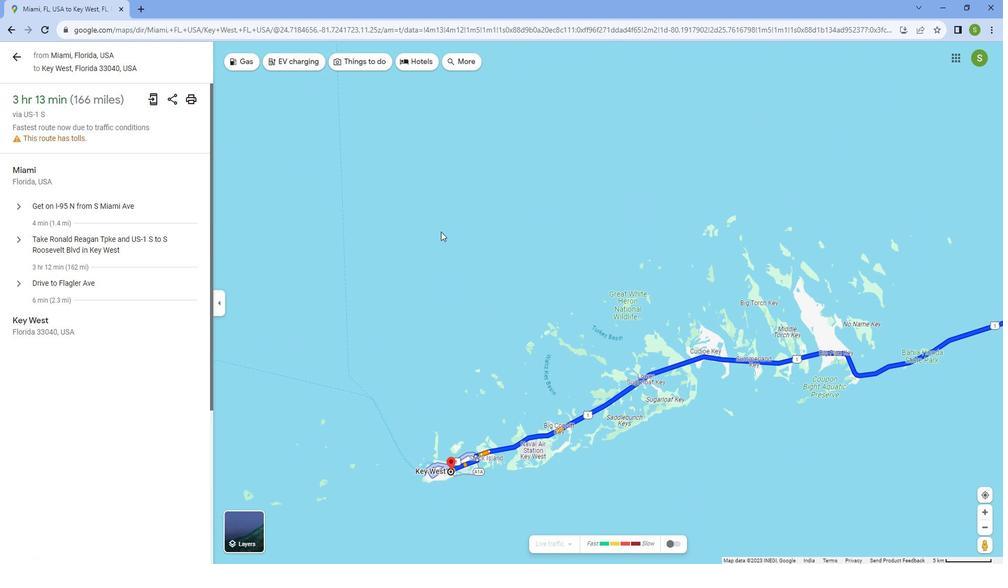 
Action: Mouse scrolled (522, 218) with delta (0, 0)
Screenshot: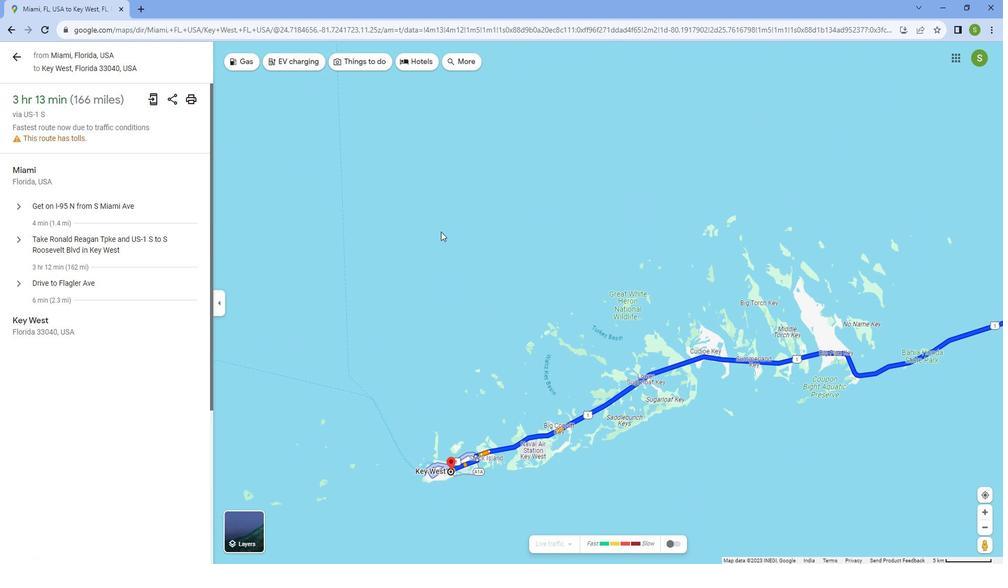 
Action: Mouse moved to (522, 218)
Screenshot: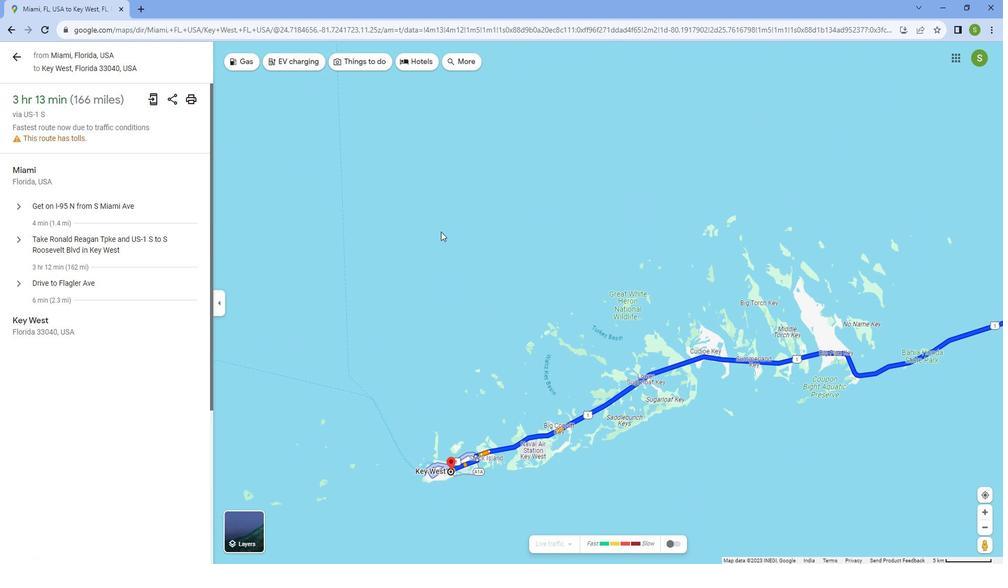 
Action: Mouse scrolled (522, 217) with delta (0, 0)
Screenshot: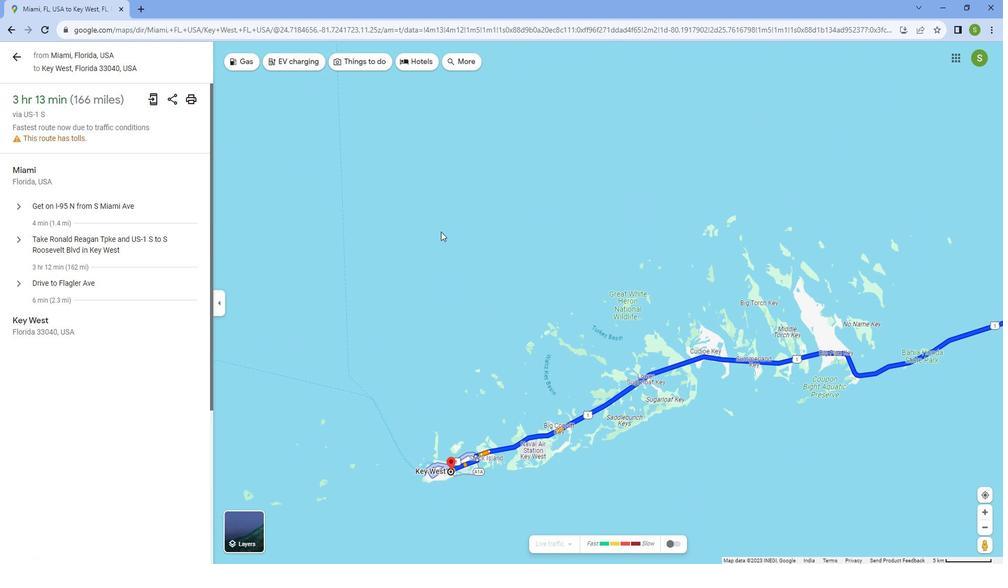 
Action: Mouse moved to (520, 217)
Screenshot: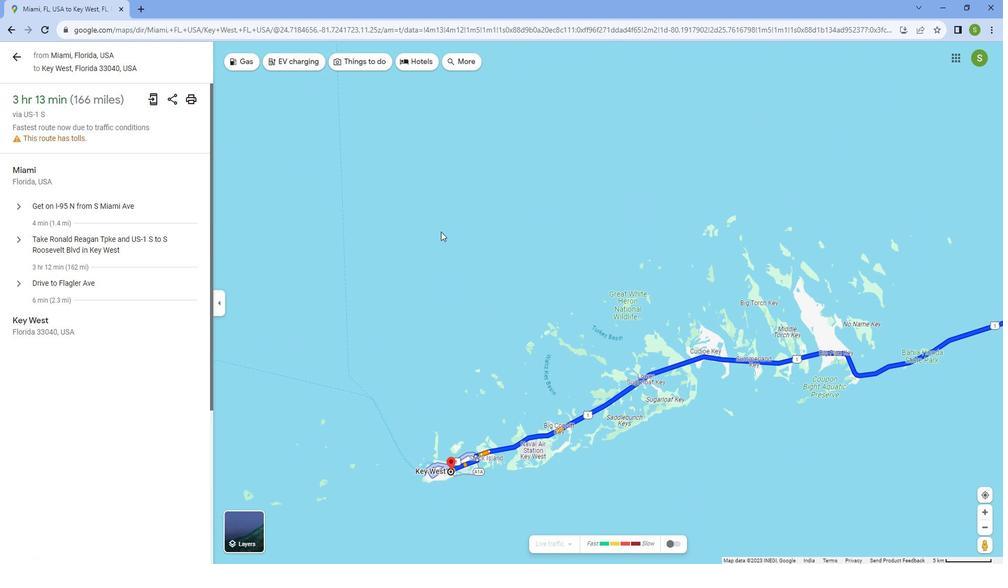 
Action: Mouse scrolled (520, 216) with delta (0, 0)
Screenshot: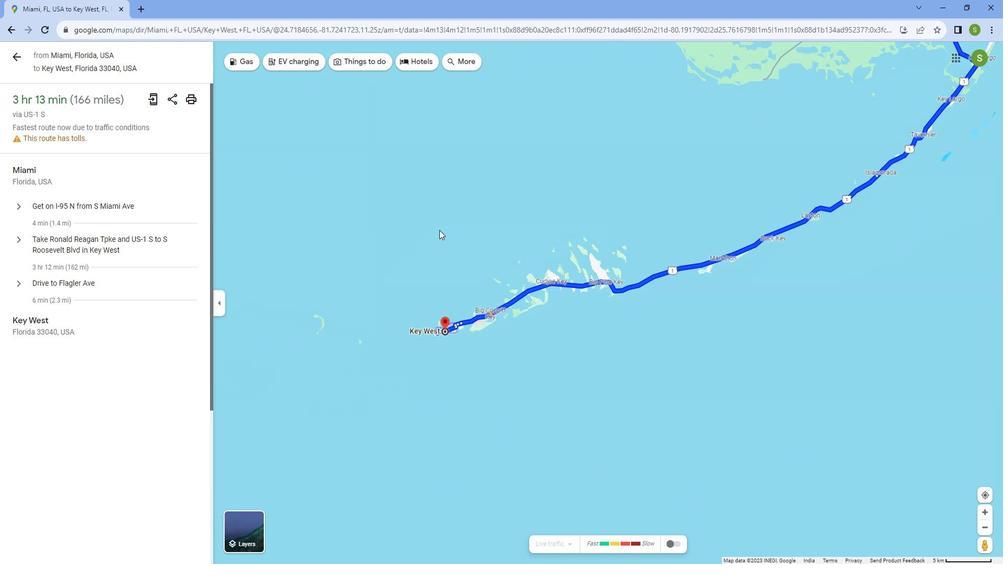 
Action: Mouse scrolled (520, 216) with delta (0, 0)
Screenshot: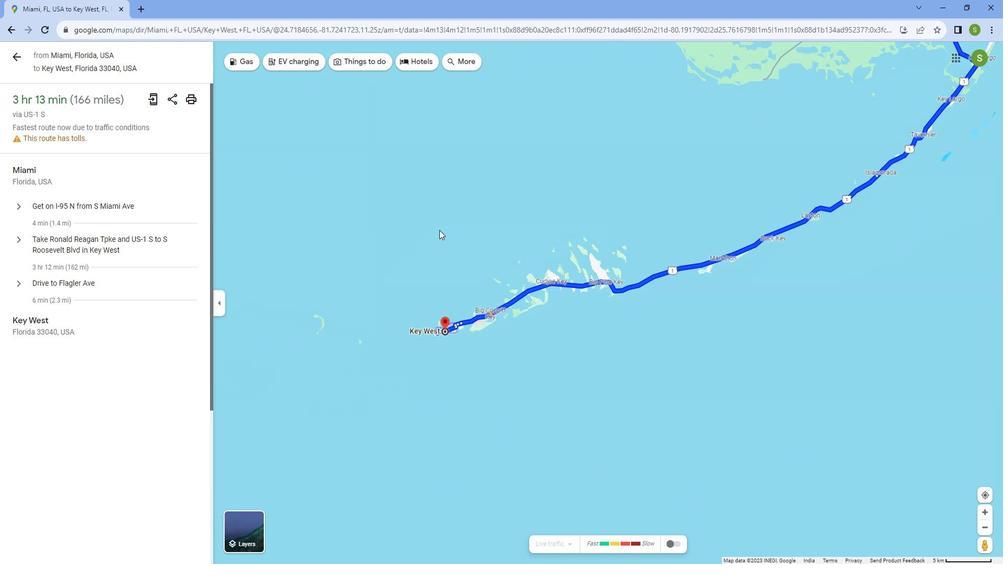 
Action: Mouse scrolled (520, 216) with delta (0, -1)
Screenshot: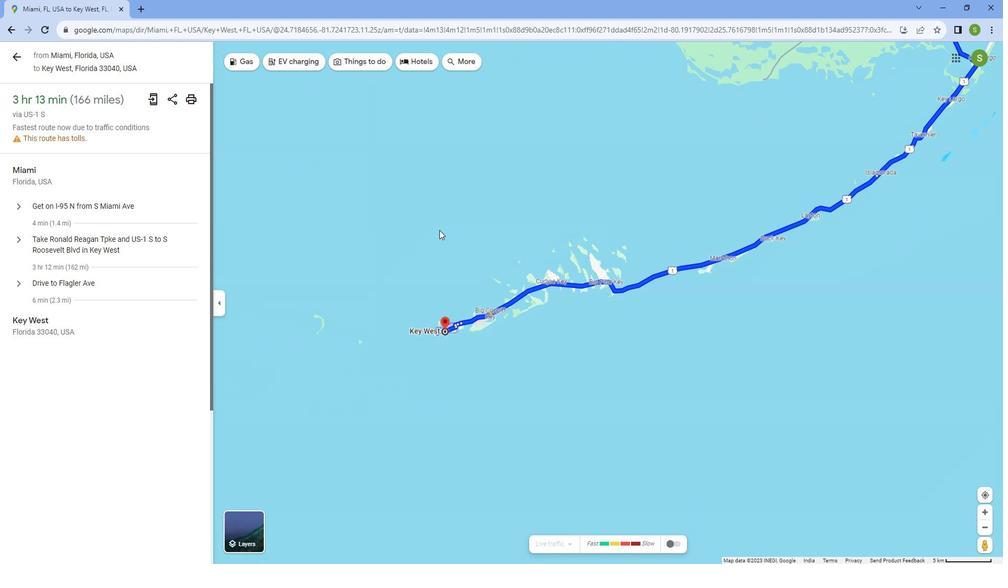 
Action: Mouse scrolled (520, 216) with delta (0, 0)
Screenshot: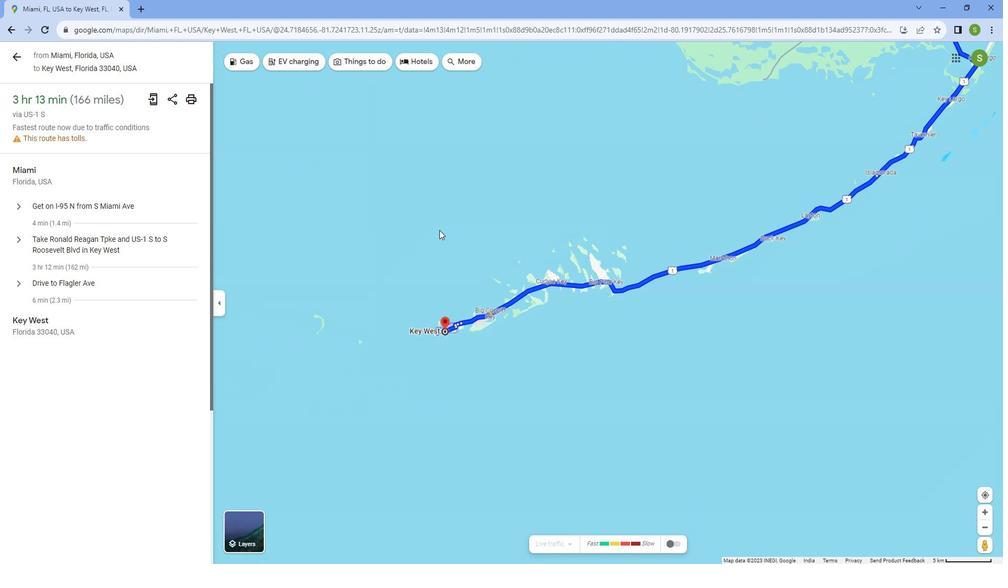 
Action: Mouse scrolled (520, 216) with delta (0, 0)
Screenshot: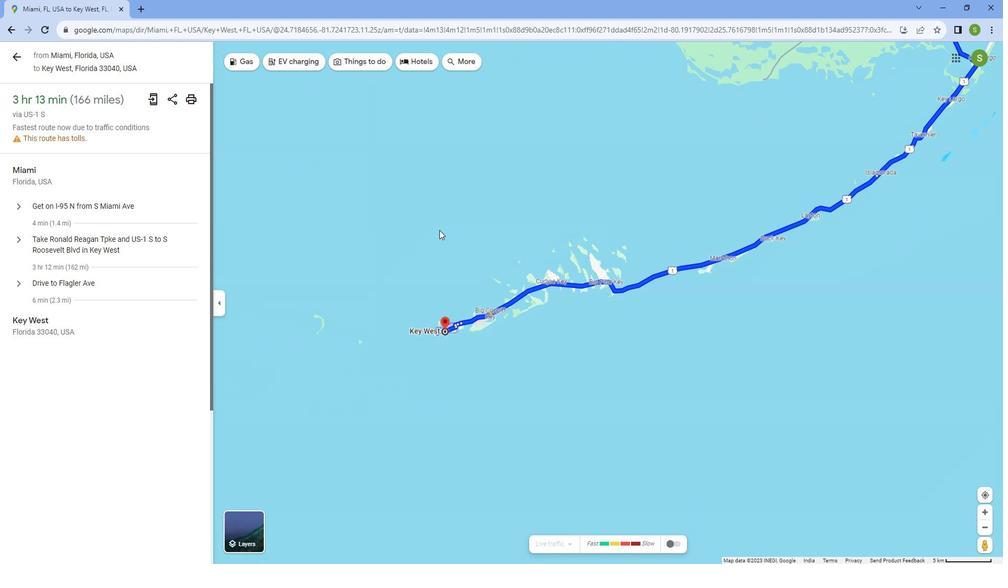 
Action: Mouse scrolled (520, 216) with delta (0, 0)
Screenshot: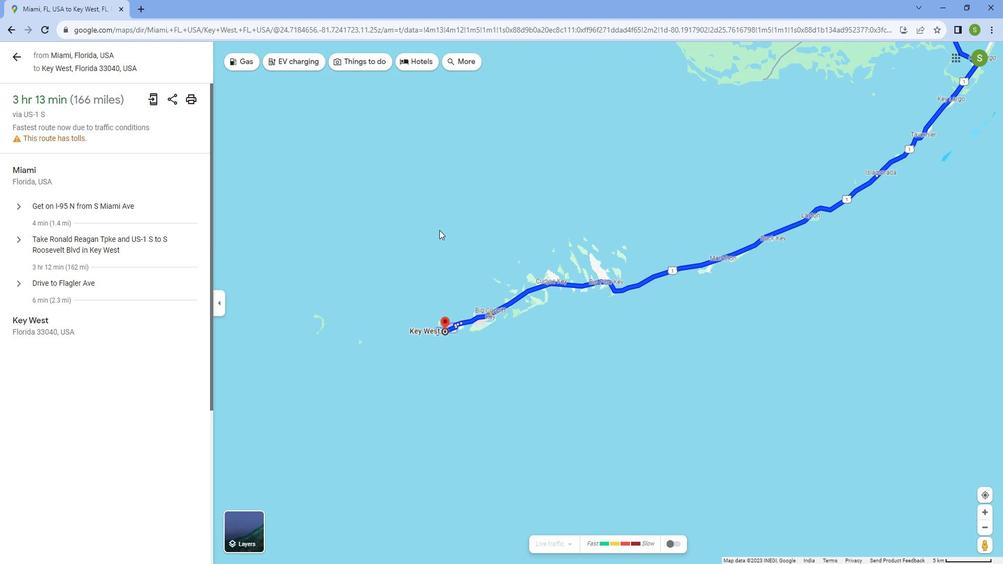 
Action: Mouse scrolled (520, 216) with delta (0, 0)
Screenshot: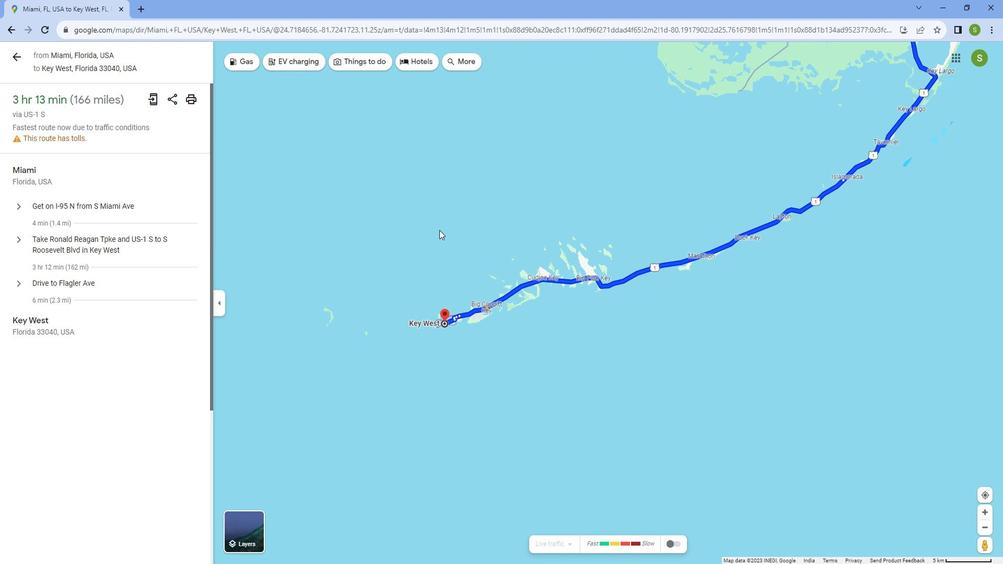 
Action: Mouse scrolled (520, 216) with delta (0, 0)
Screenshot: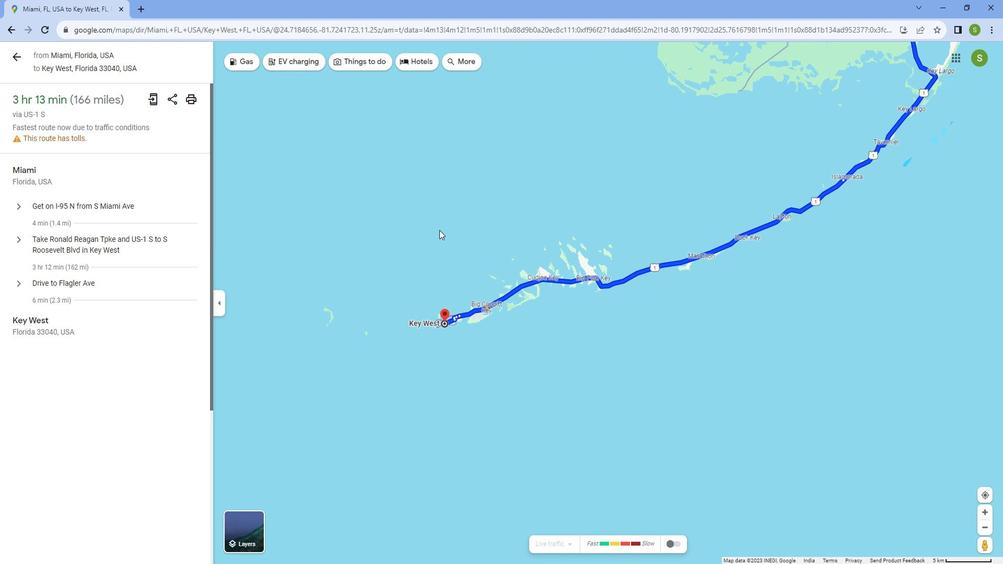 
Action: Mouse moved to (691, 214)
Screenshot: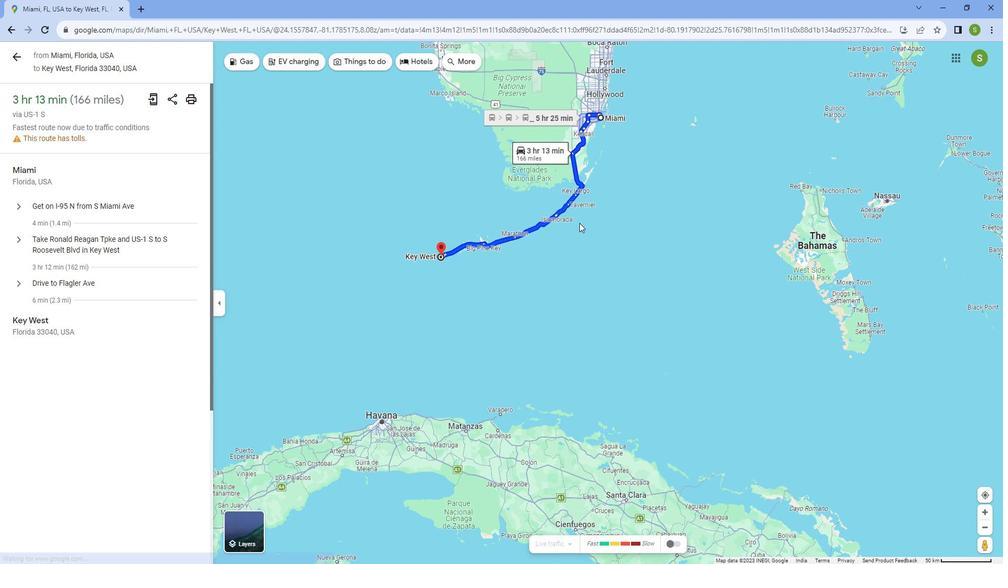 
Action: Mouse pressed left at (691, 214)
Screenshot: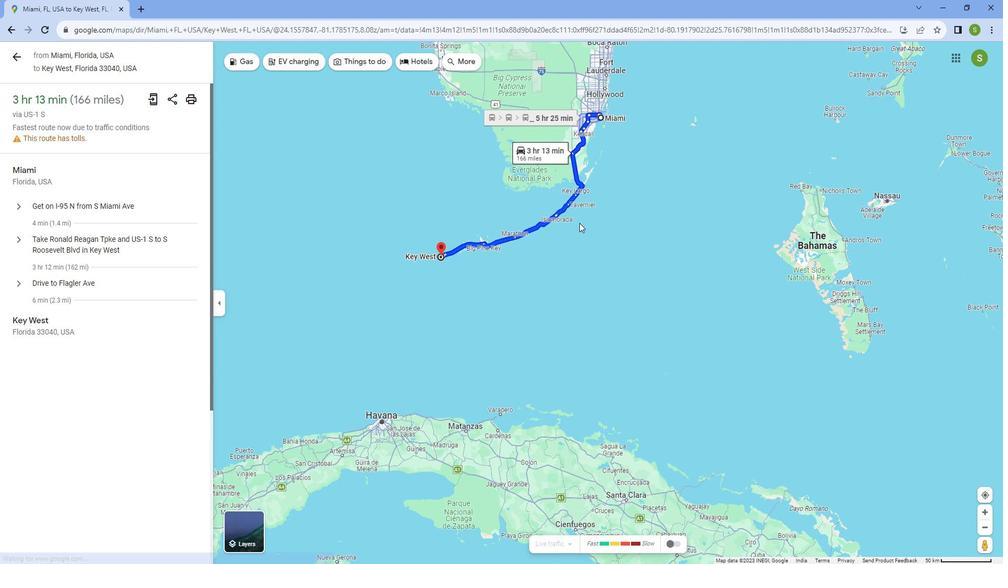 
Action: Mouse moved to (599, 385)
Screenshot: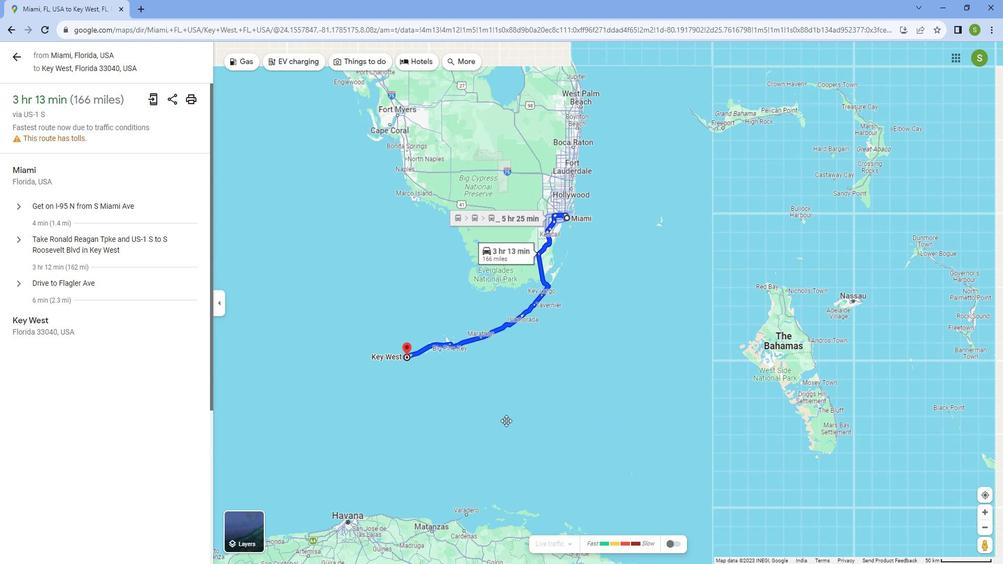 
